 Task: Look for space in Adliswil, Switzerland from 3rd August, 2023 to 20th August, 2023 for 4 adults, 2 children in price range Rs.15000 to Rs.20000.  With . Property type can be flatguest house, hotel. Booking option can be shelf check-in. Required host language is English.
Action: Mouse moved to (363, 77)
Screenshot: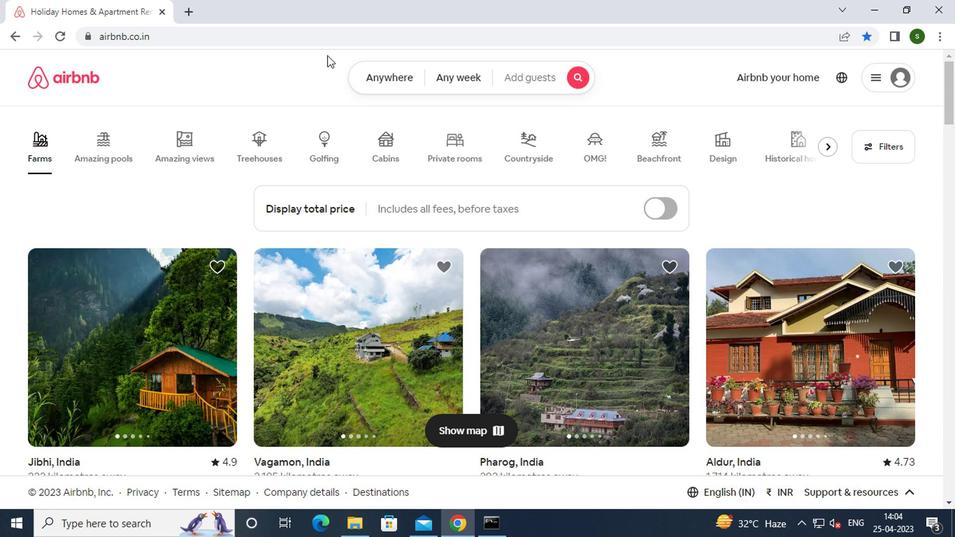 
Action: Mouse pressed left at (363, 77)
Screenshot: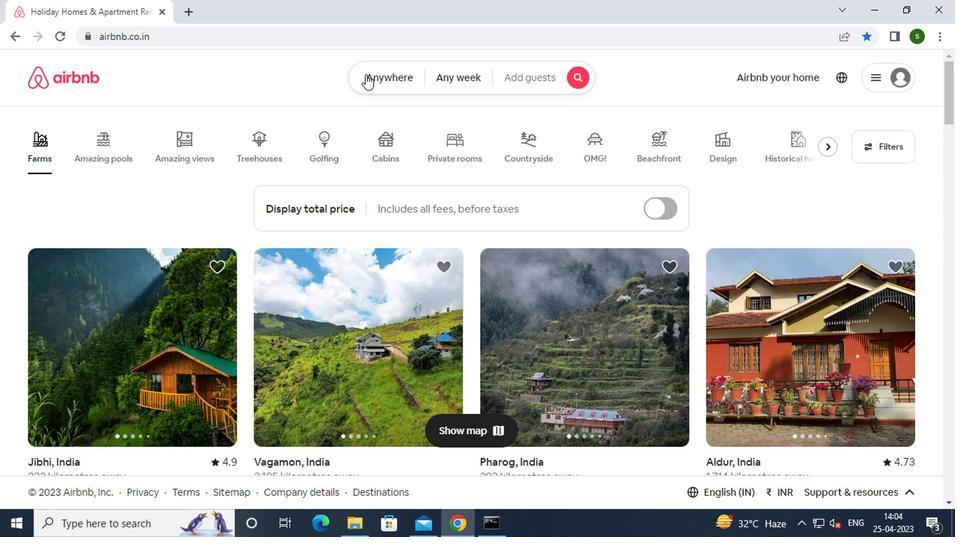 
Action: Mouse moved to (220, 137)
Screenshot: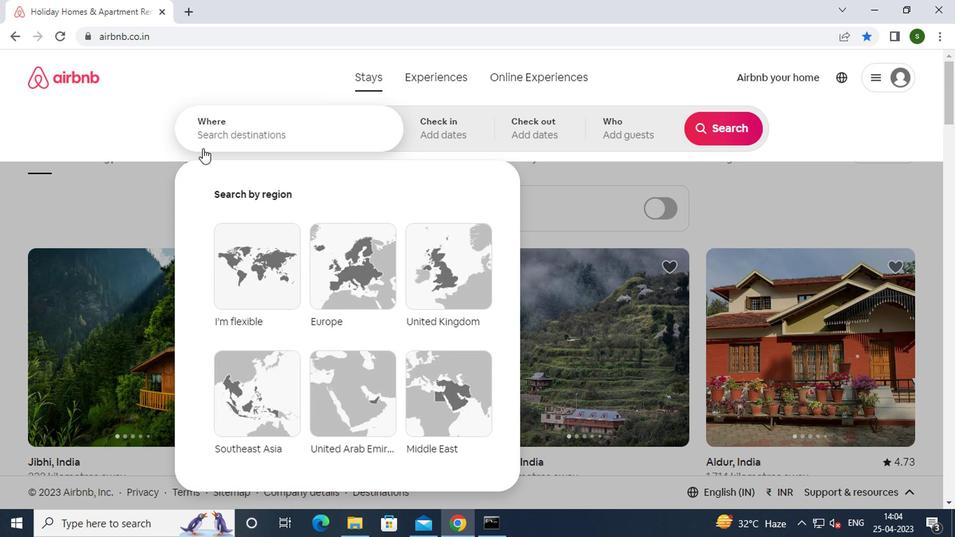 
Action: Mouse pressed left at (220, 137)
Screenshot: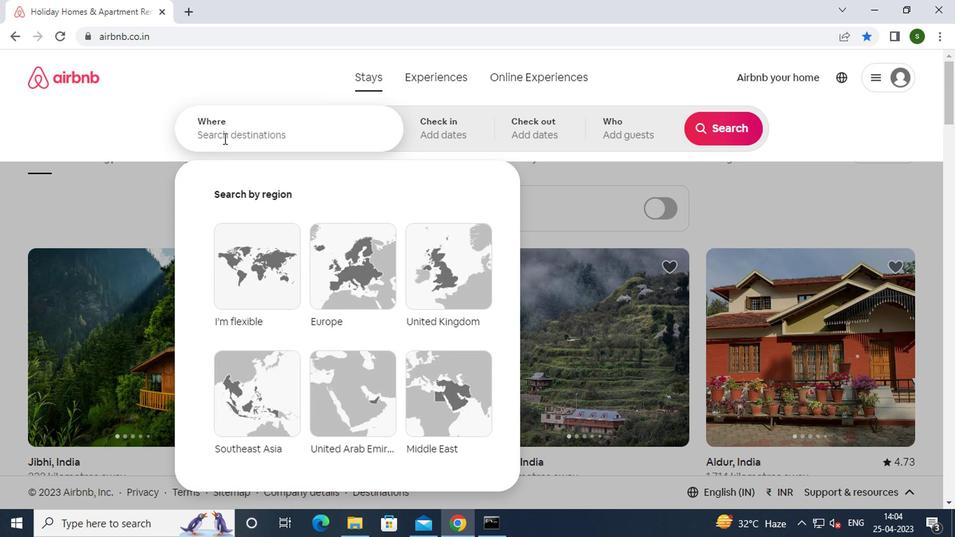 
Action: Mouse moved to (220, 136)
Screenshot: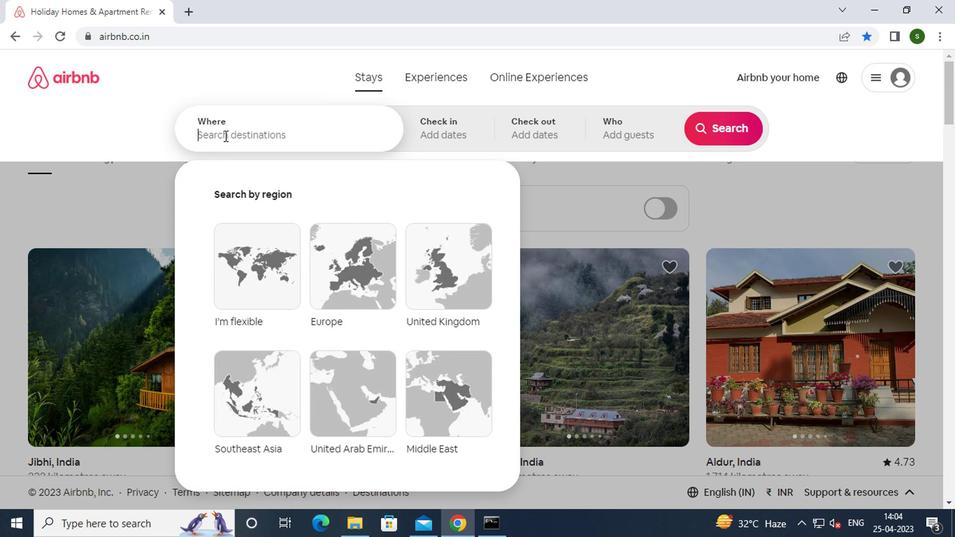 
Action: Key pressed a<Key.caps_lock>dliswil
Screenshot: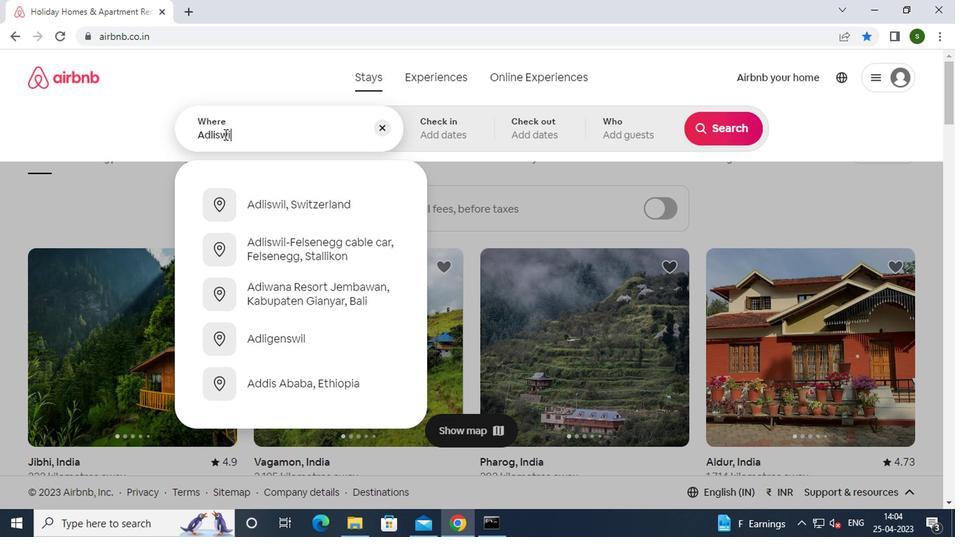 
Action: Mouse moved to (295, 207)
Screenshot: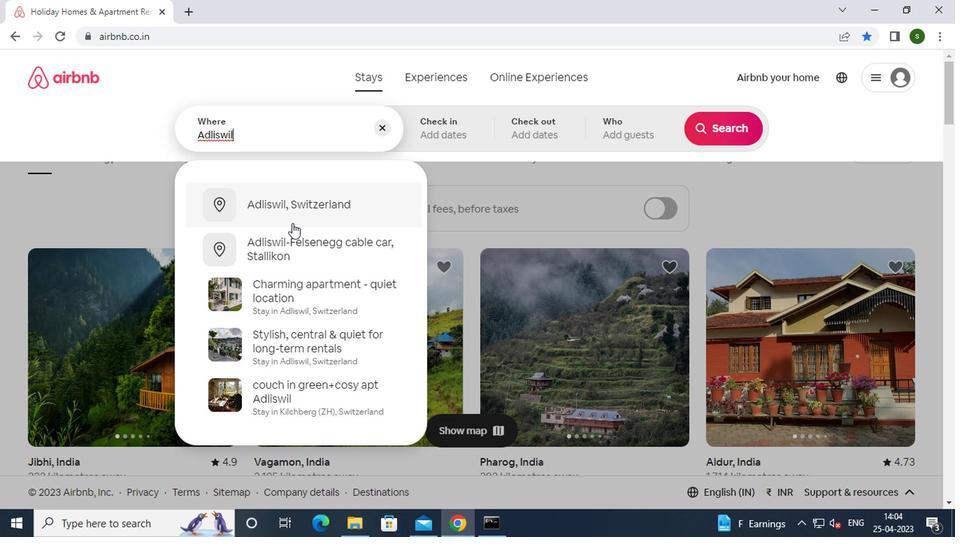 
Action: Mouse pressed left at (295, 207)
Screenshot: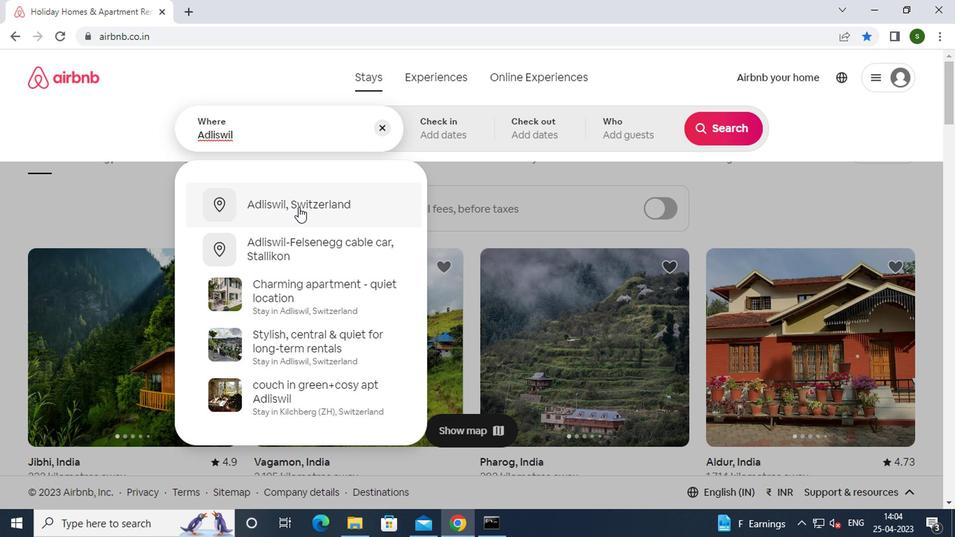 
Action: Mouse moved to (707, 234)
Screenshot: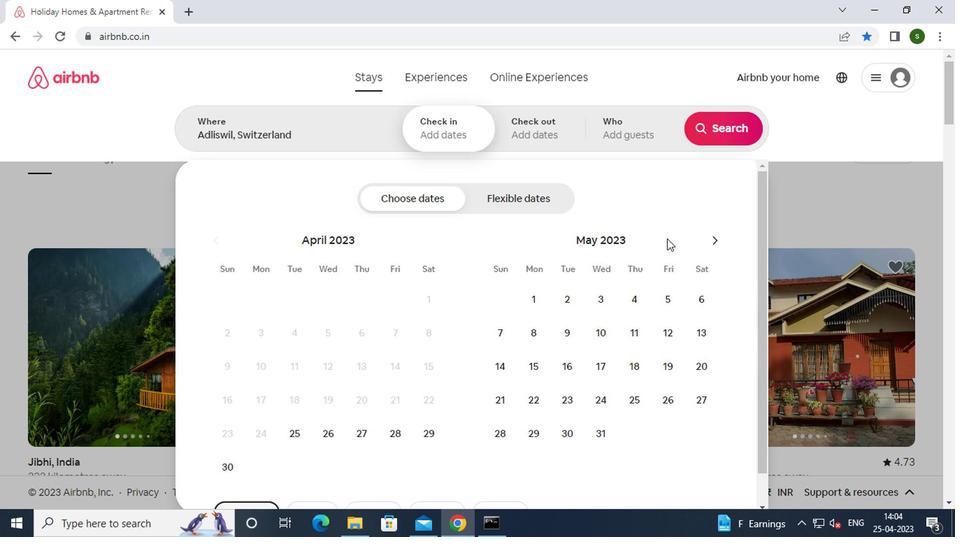 
Action: Mouse pressed left at (707, 234)
Screenshot: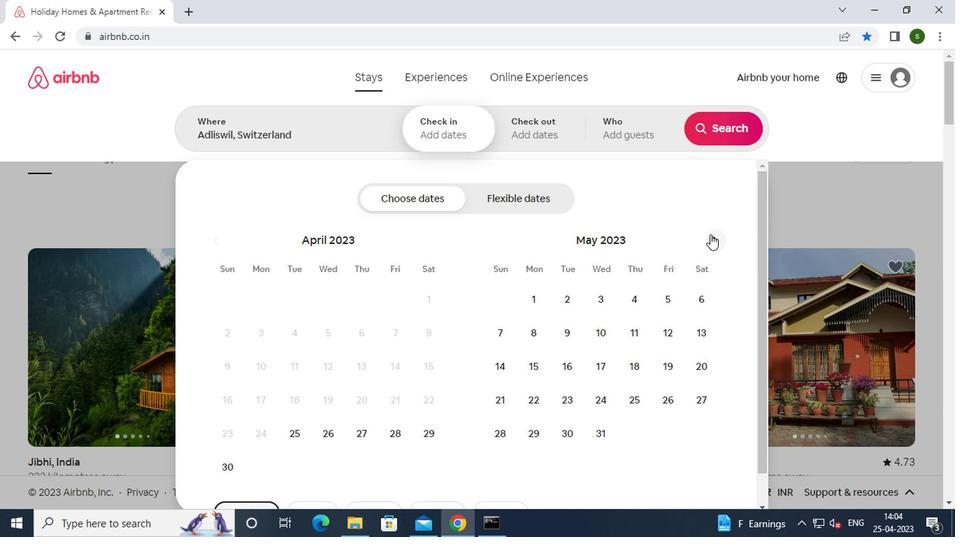 
Action: Mouse pressed left at (707, 234)
Screenshot: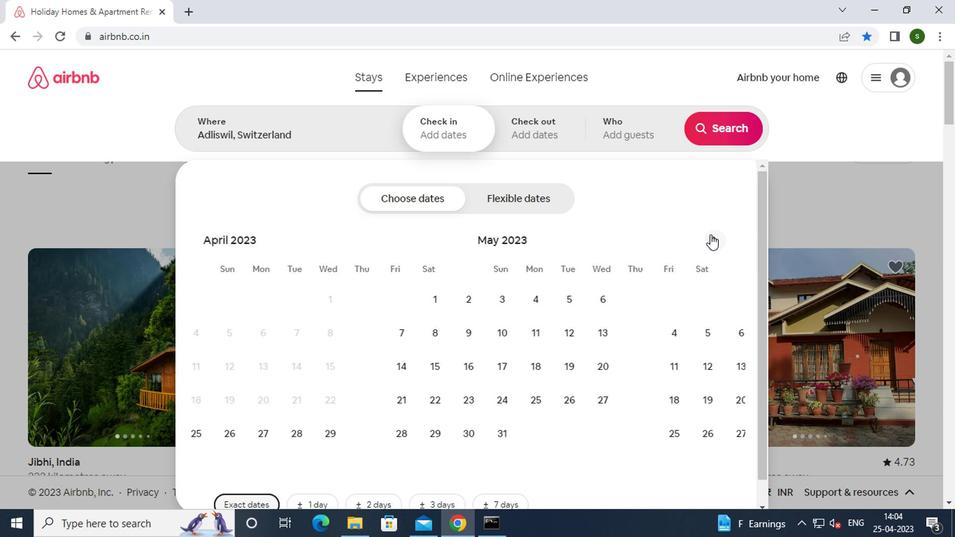 
Action: Mouse pressed left at (707, 234)
Screenshot: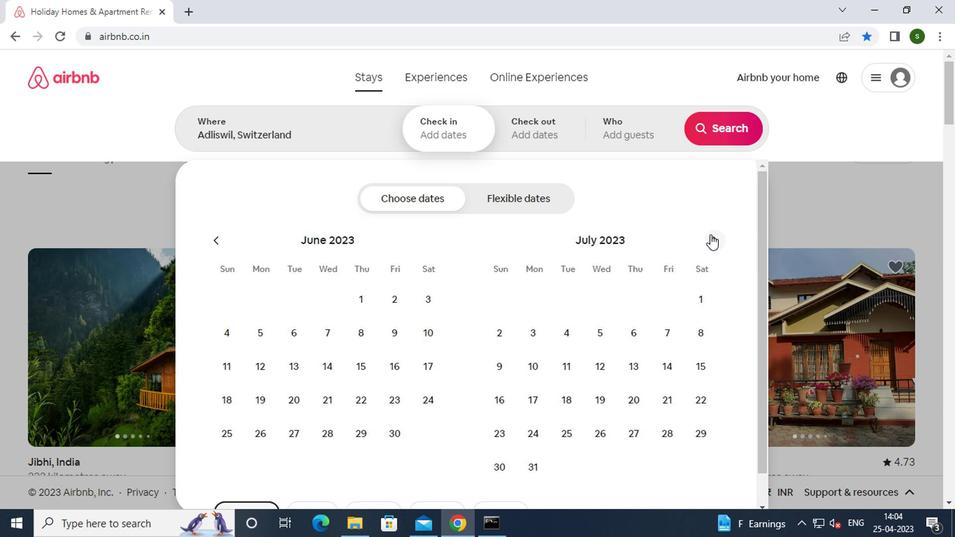 
Action: Mouse moved to (624, 293)
Screenshot: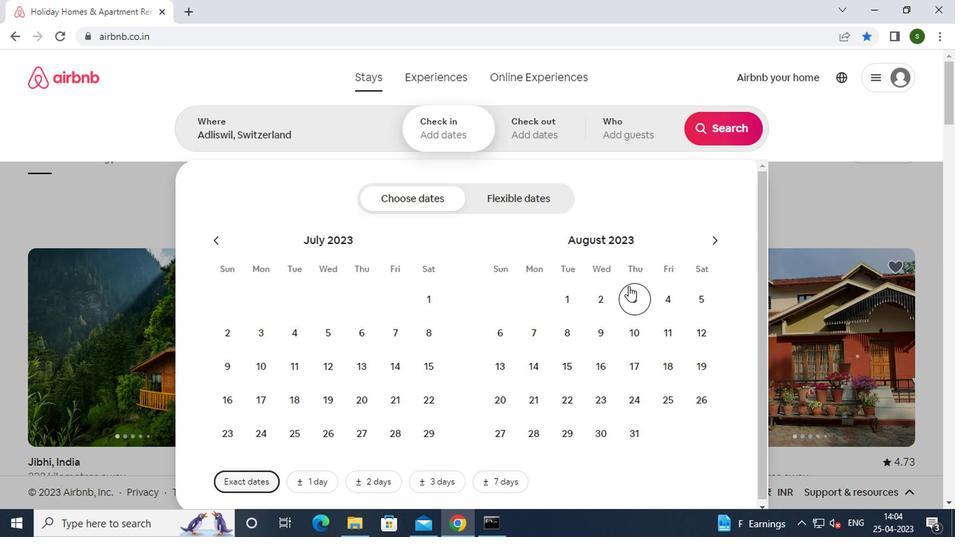 
Action: Mouse pressed left at (624, 293)
Screenshot: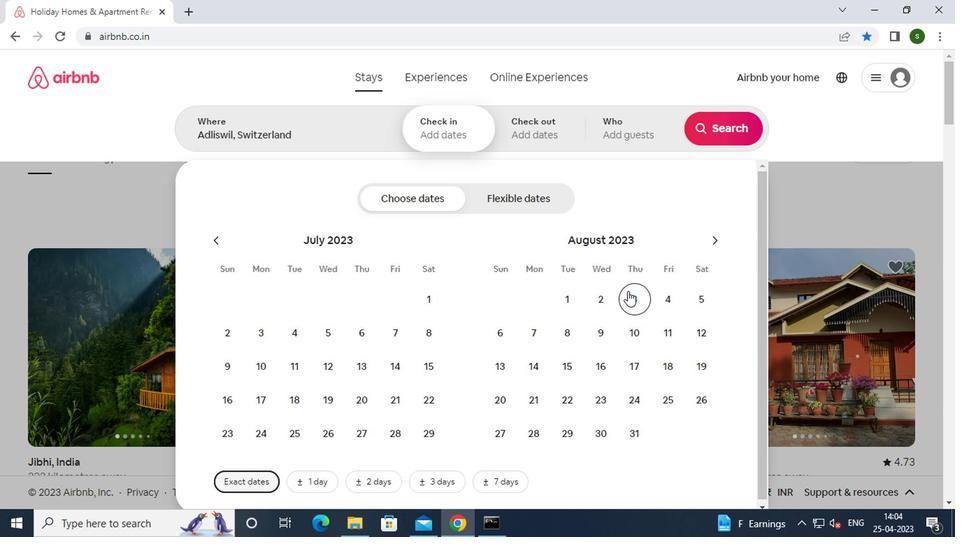 
Action: Mouse moved to (489, 392)
Screenshot: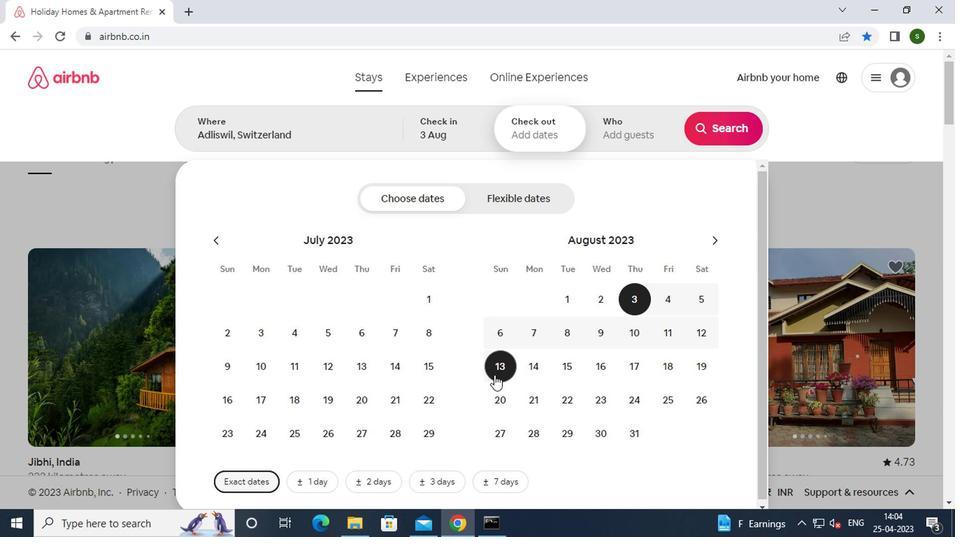 
Action: Mouse pressed left at (489, 392)
Screenshot: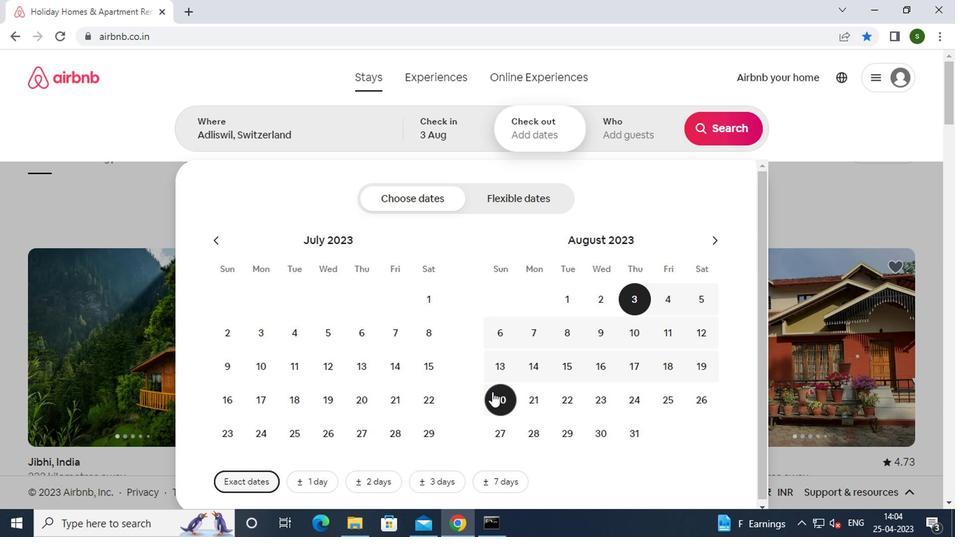 
Action: Mouse moved to (633, 140)
Screenshot: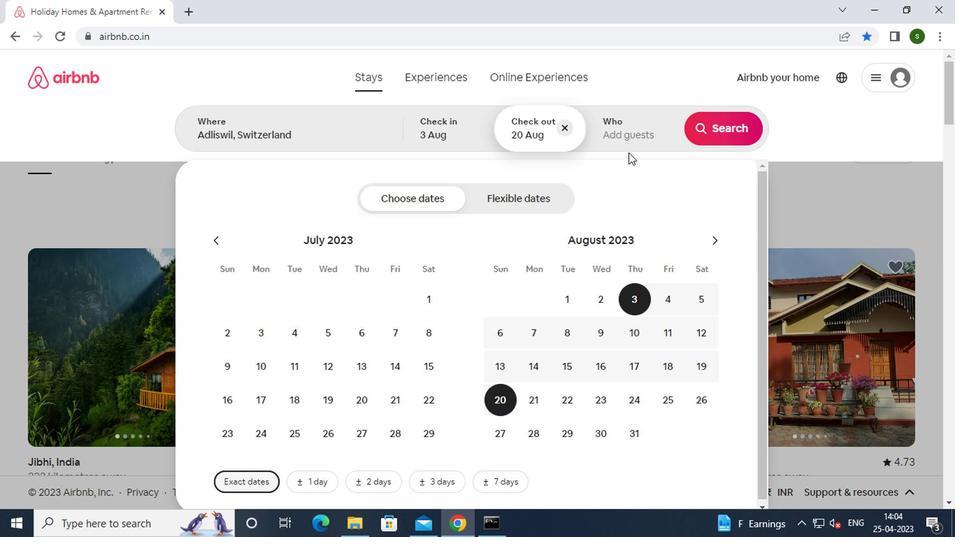 
Action: Mouse pressed left at (633, 140)
Screenshot: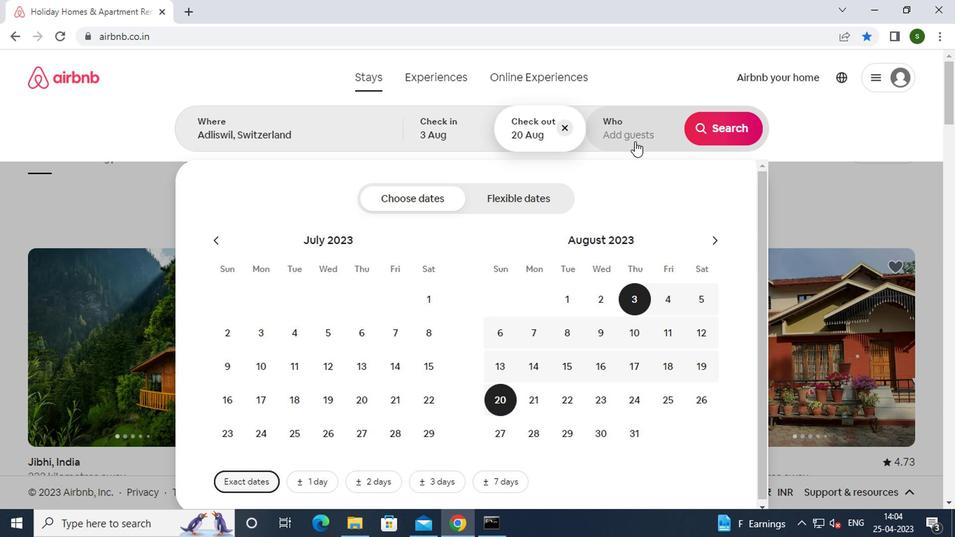 
Action: Mouse moved to (721, 201)
Screenshot: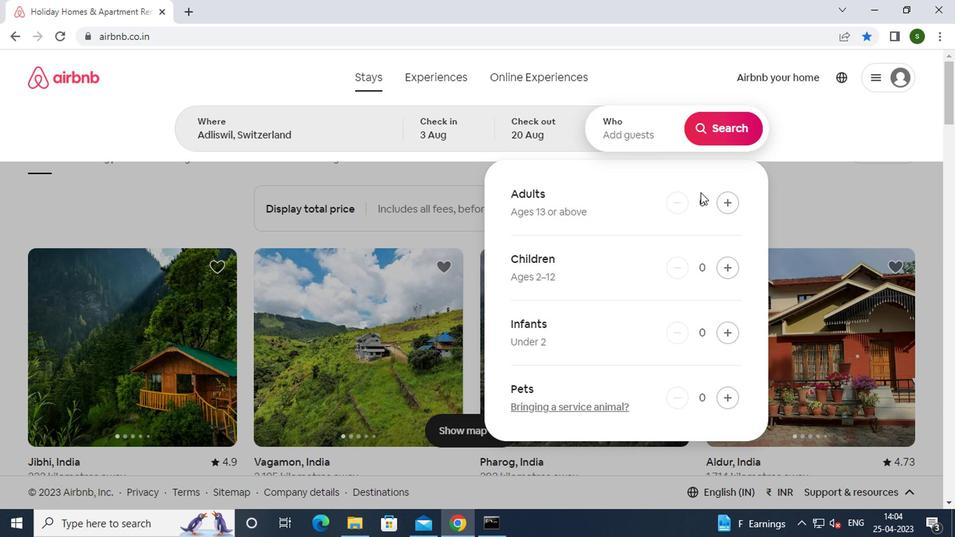 
Action: Mouse pressed left at (721, 201)
Screenshot: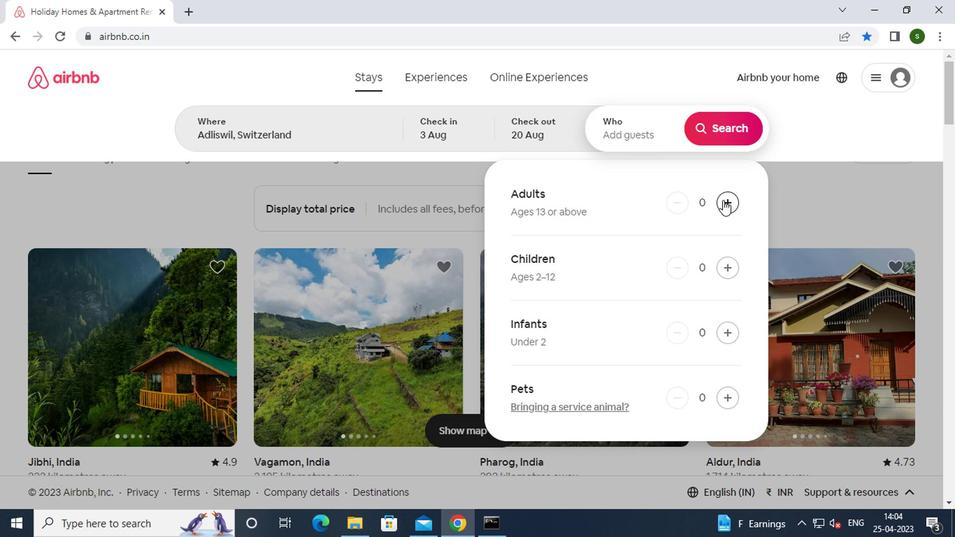 
Action: Mouse pressed left at (721, 201)
Screenshot: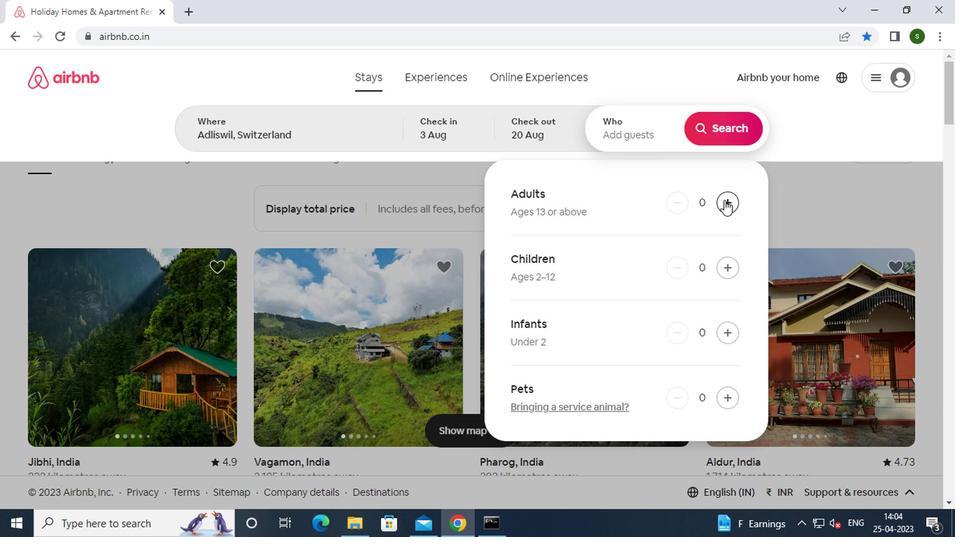 
Action: Mouse pressed left at (721, 201)
Screenshot: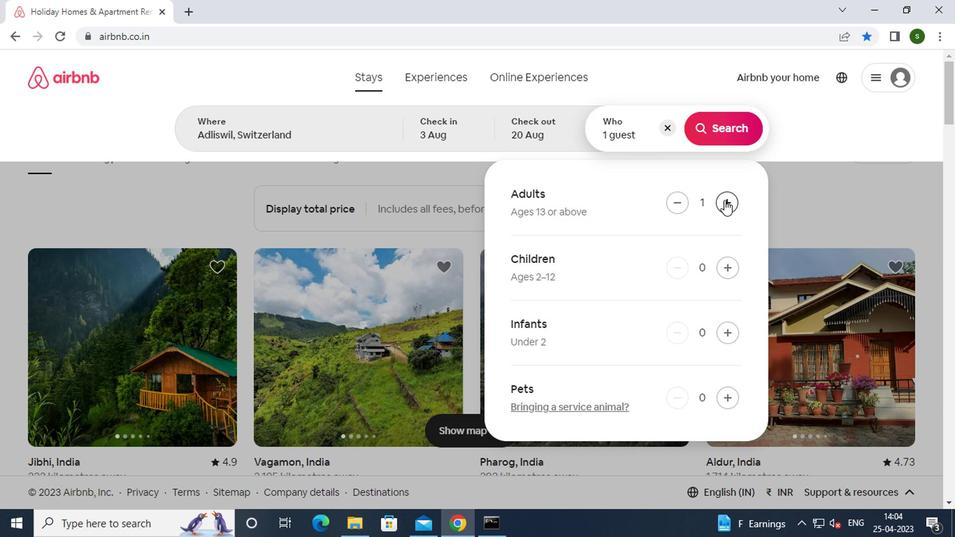 
Action: Mouse pressed left at (721, 201)
Screenshot: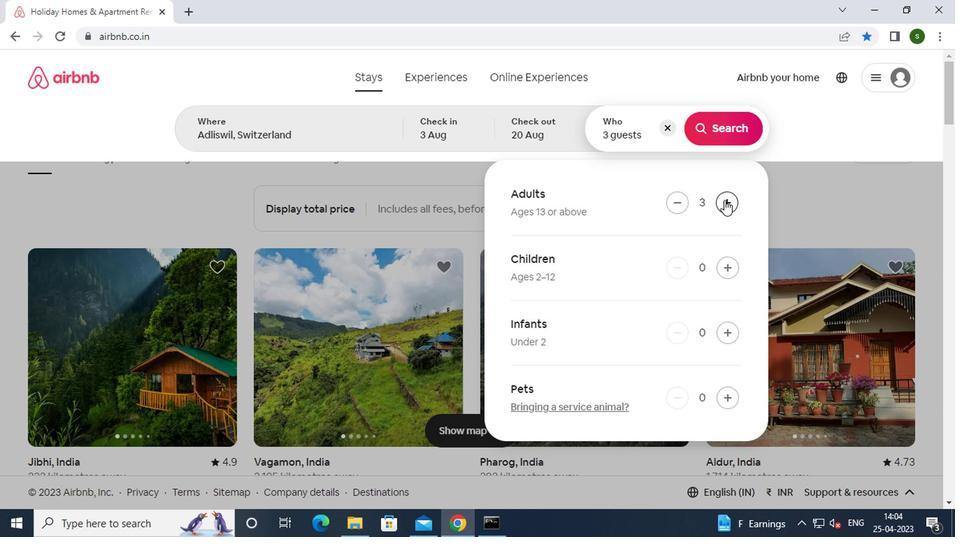 
Action: Mouse moved to (727, 267)
Screenshot: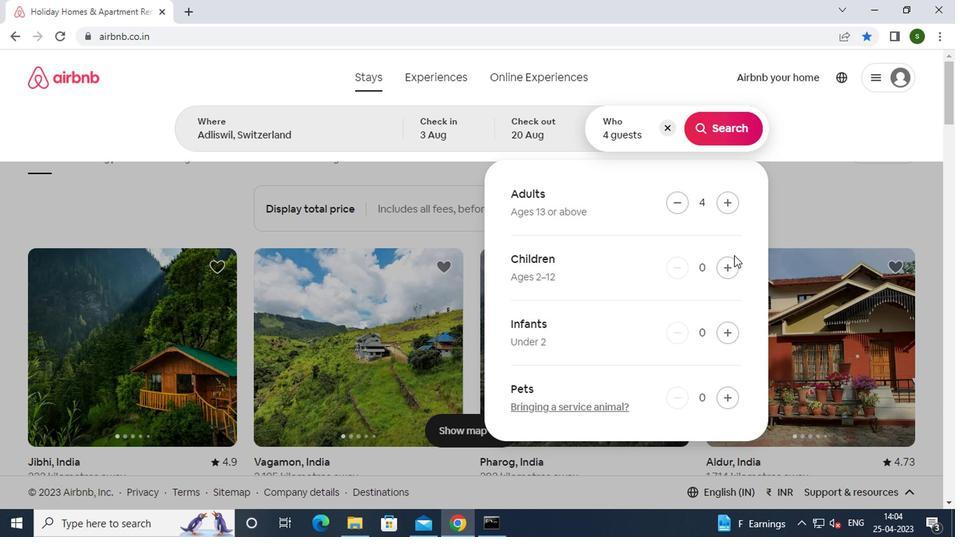 
Action: Mouse pressed left at (727, 267)
Screenshot: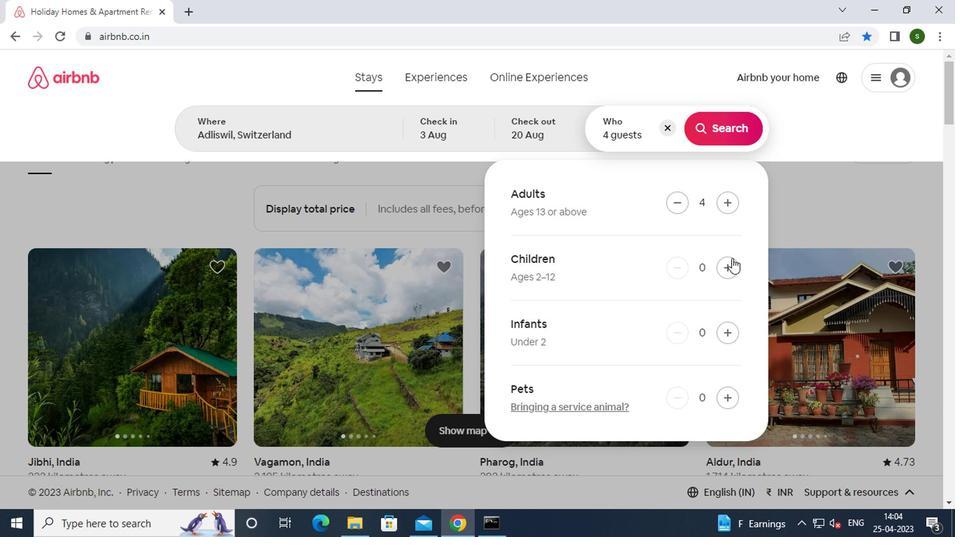 
Action: Mouse pressed left at (727, 267)
Screenshot: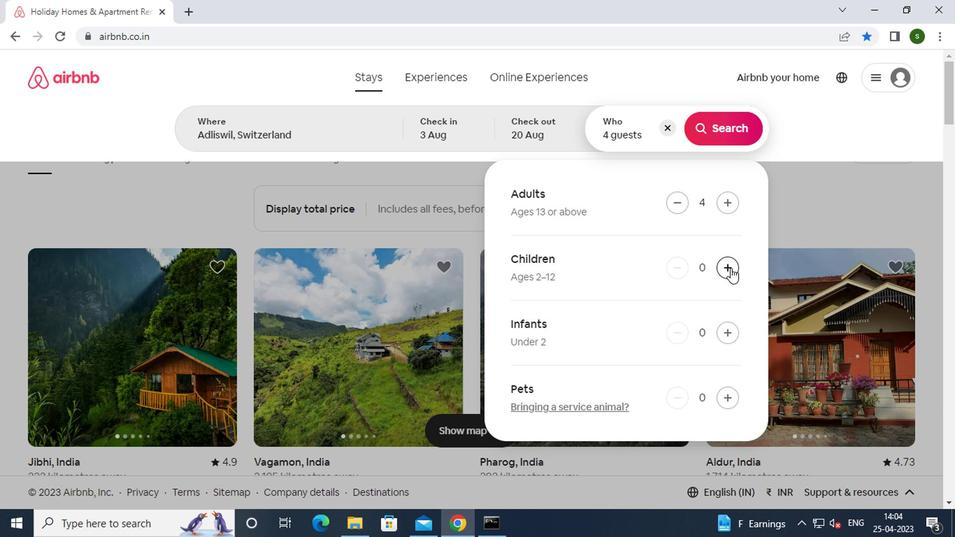 
Action: Mouse moved to (741, 138)
Screenshot: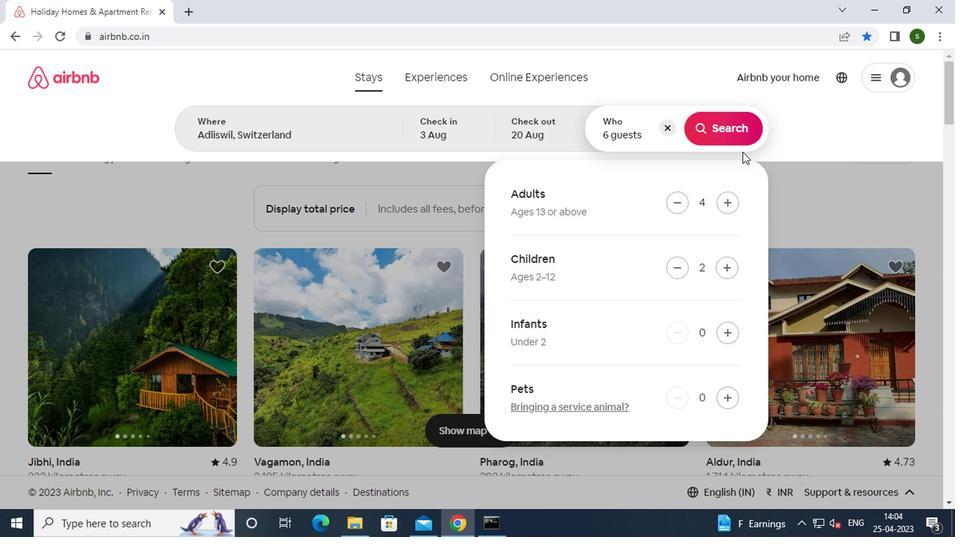 
Action: Mouse pressed left at (741, 138)
Screenshot: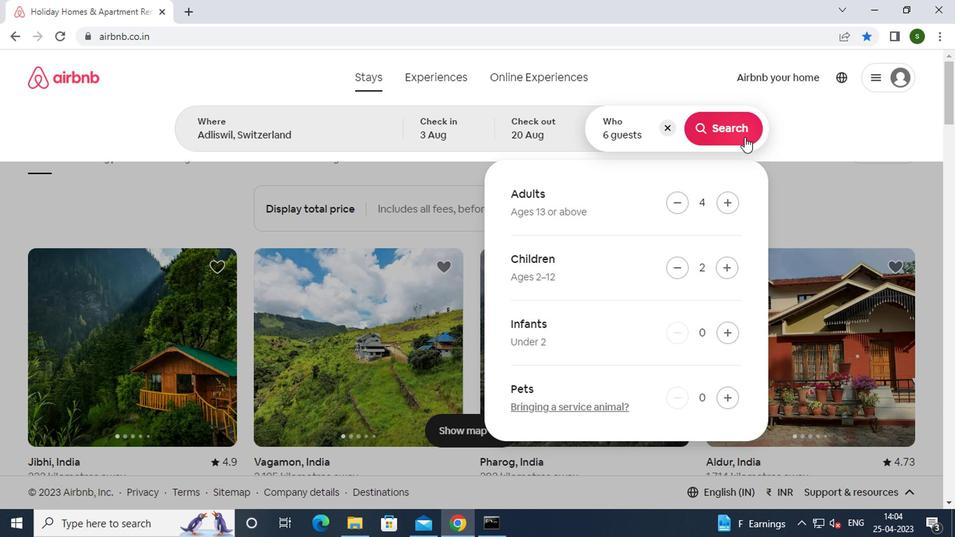 
Action: Mouse moved to (884, 132)
Screenshot: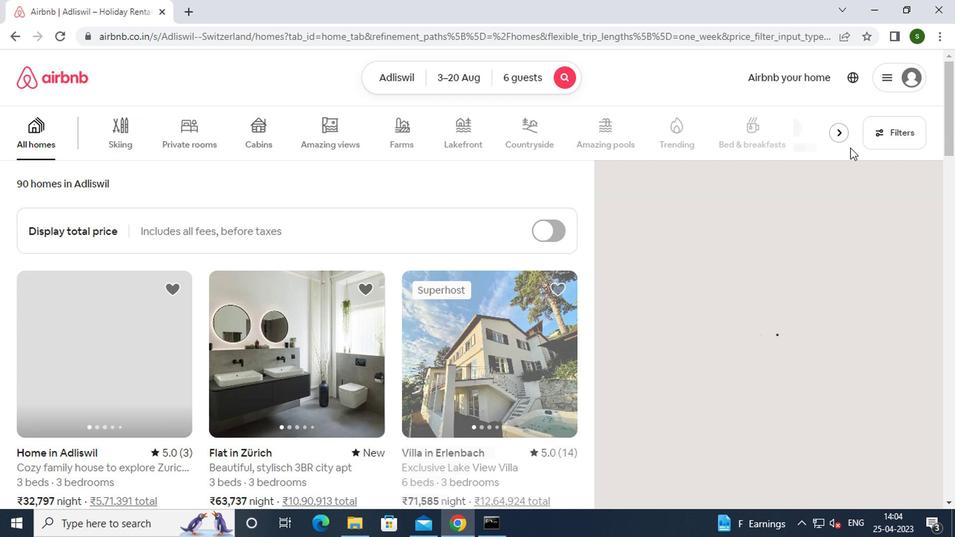 
Action: Mouse pressed left at (884, 132)
Screenshot: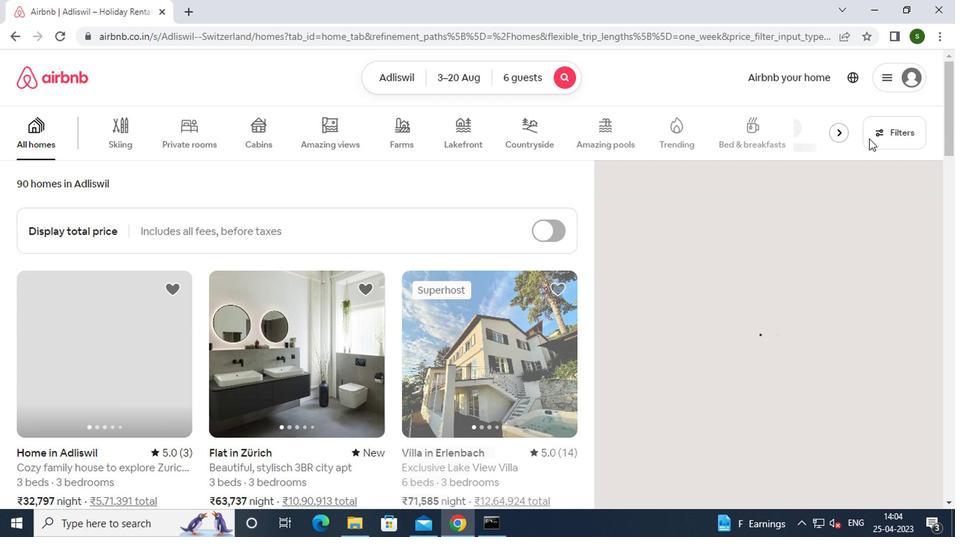 
Action: Mouse moved to (282, 308)
Screenshot: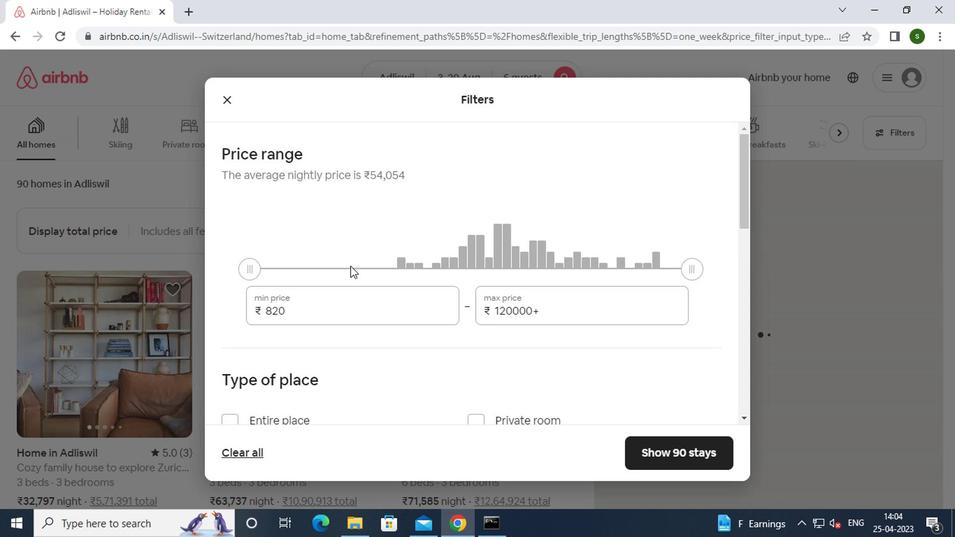 
Action: Mouse pressed left at (282, 308)
Screenshot: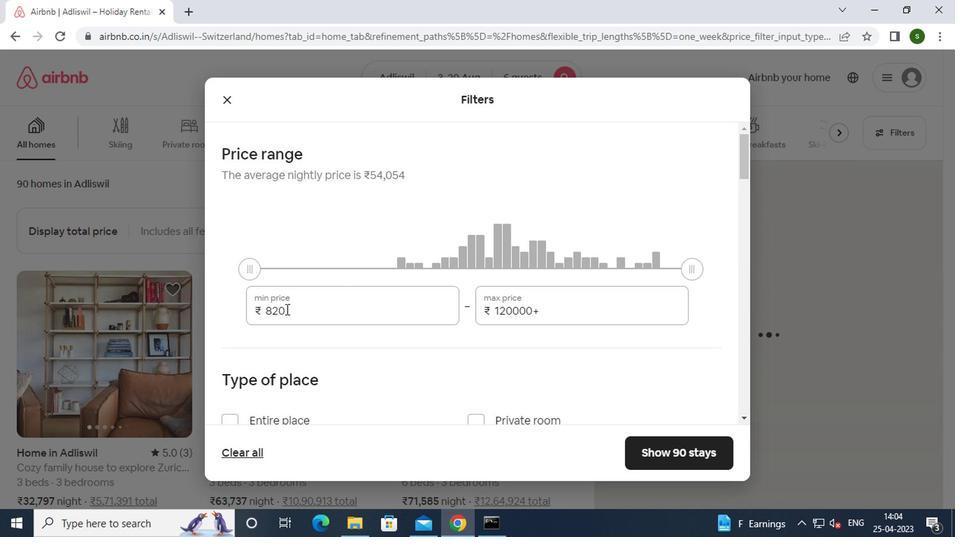 
Action: Key pressed <Key.backspace><Key.backspace><Key.backspace><Key.backspace>15000
Screenshot: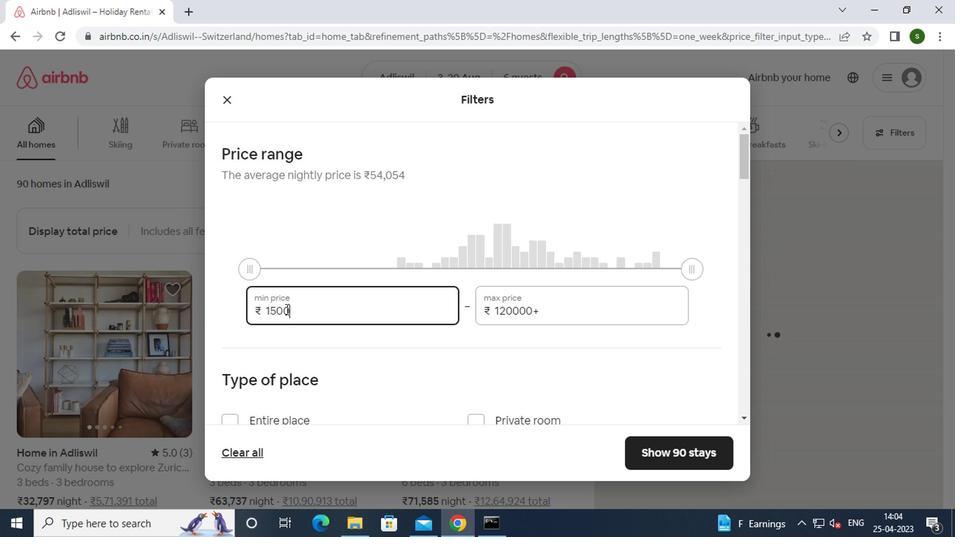 
Action: Mouse moved to (566, 311)
Screenshot: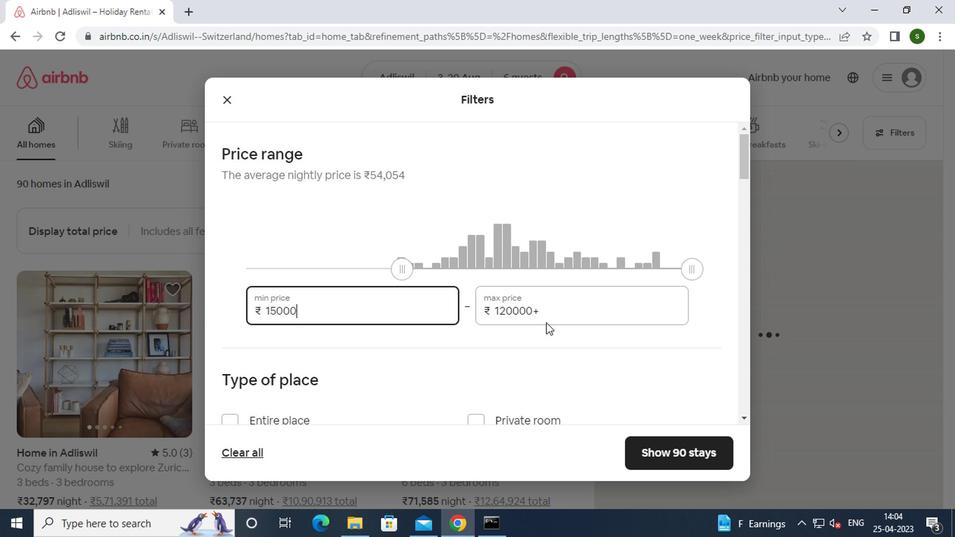 
Action: Mouse pressed left at (566, 311)
Screenshot: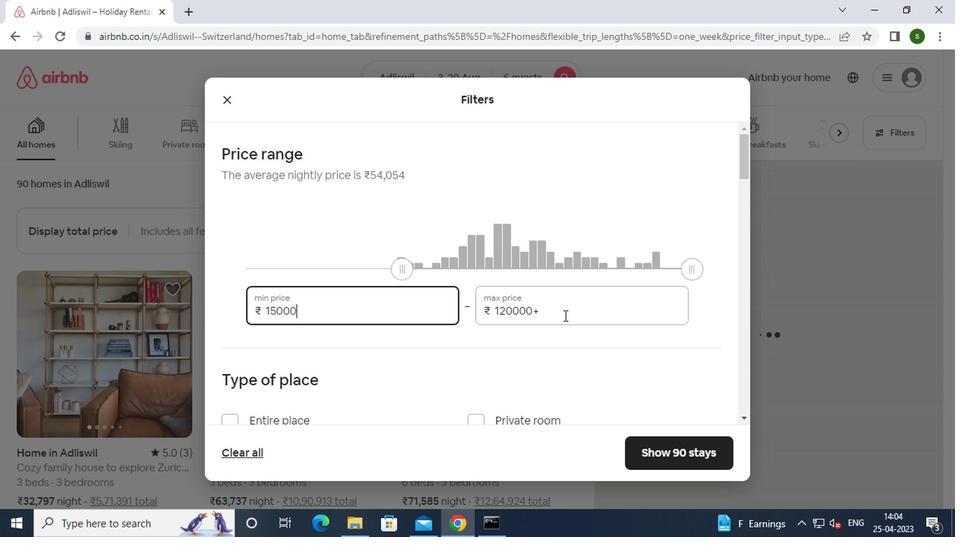
Action: Mouse moved to (415, 354)
Screenshot: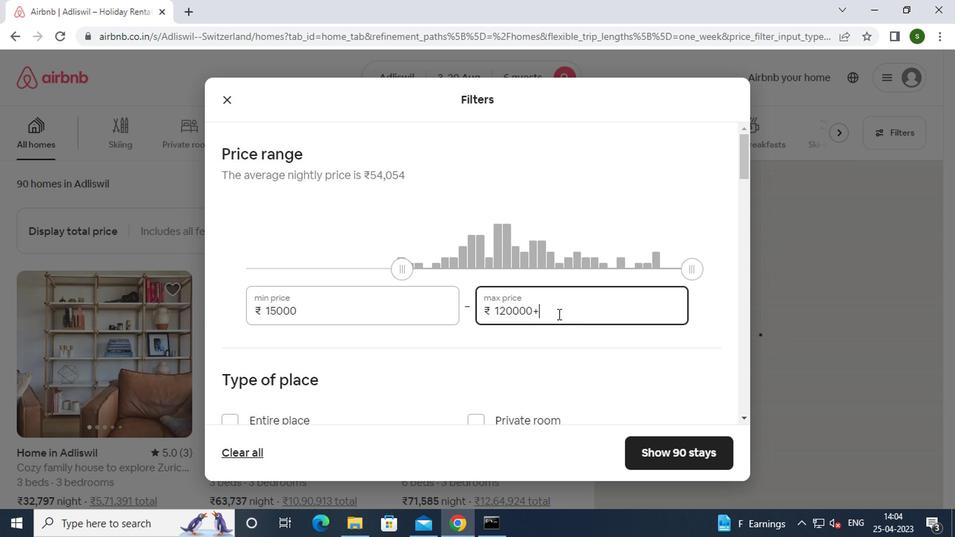 
Action: Key pressed <Key.backspace><Key.backspace><Key.backspace><Key.backspace><Key.backspace><Key.backspace><Key.backspace><Key.backspace><Key.backspace><Key.backspace><Key.backspace><Key.backspace><Key.backspace><Key.backspace>20000
Screenshot: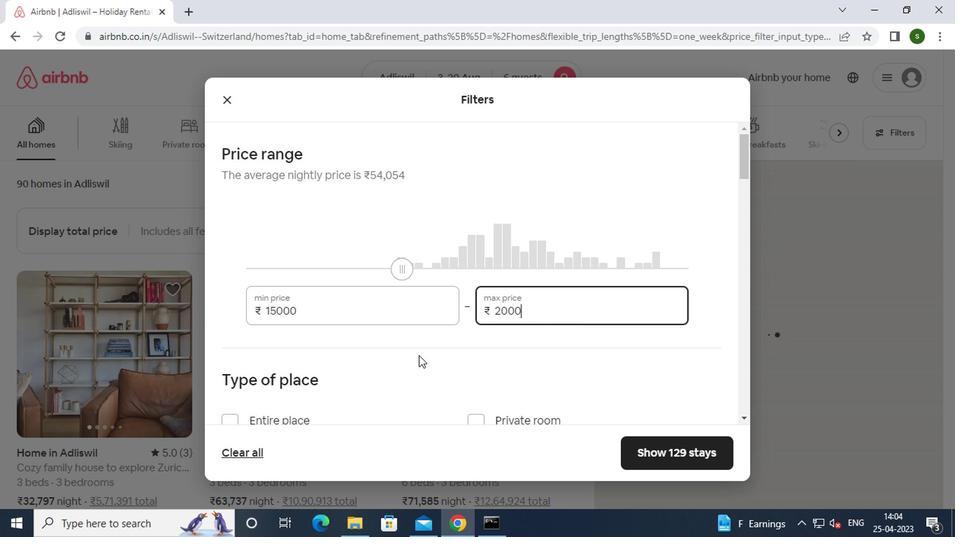 
Action: Mouse moved to (355, 371)
Screenshot: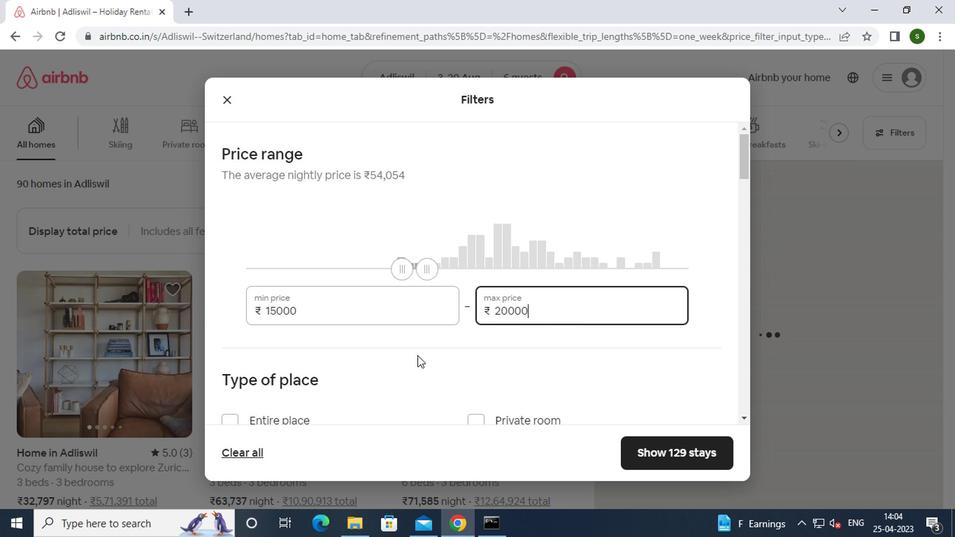 
Action: Mouse scrolled (355, 370) with delta (0, 0)
Screenshot: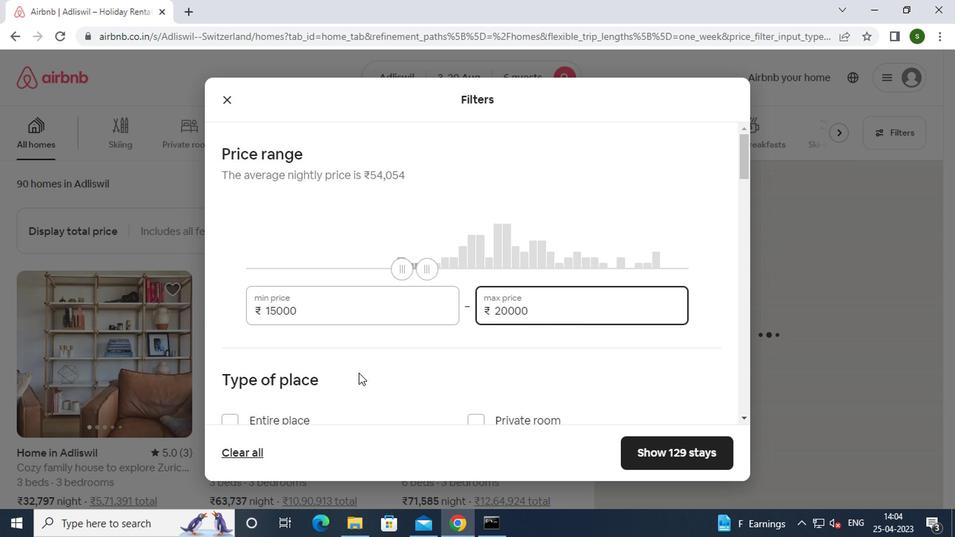 
Action: Mouse scrolled (355, 370) with delta (0, 0)
Screenshot: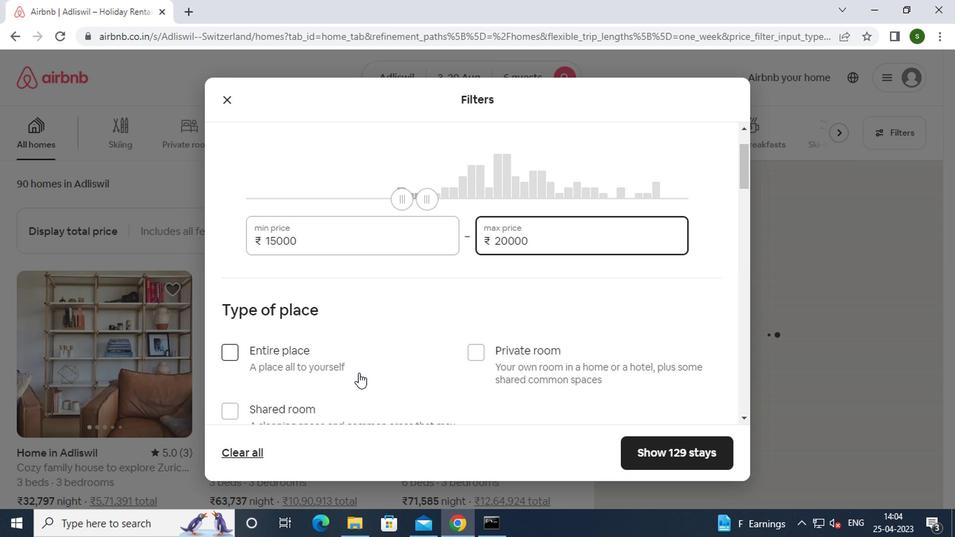 
Action: Mouse scrolled (355, 370) with delta (0, 0)
Screenshot: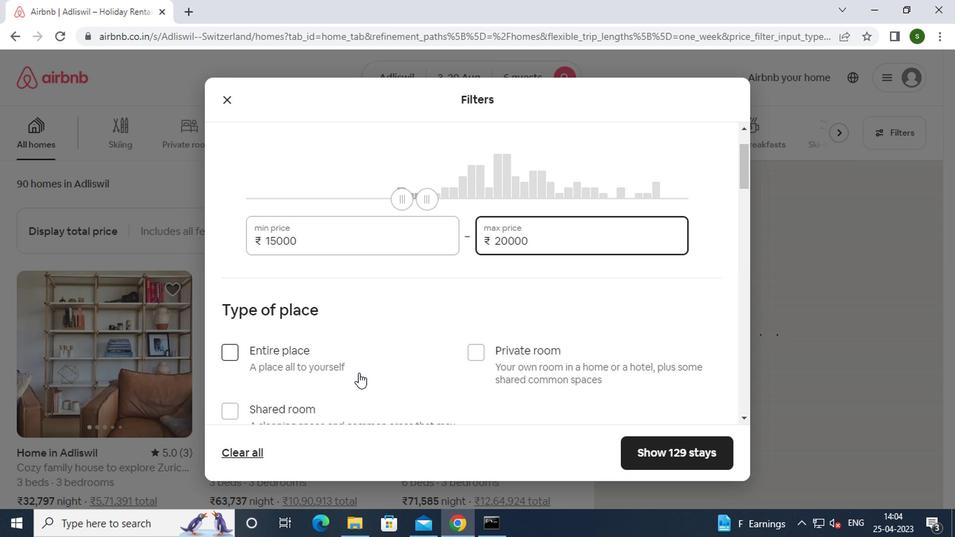
Action: Mouse scrolled (355, 370) with delta (0, 0)
Screenshot: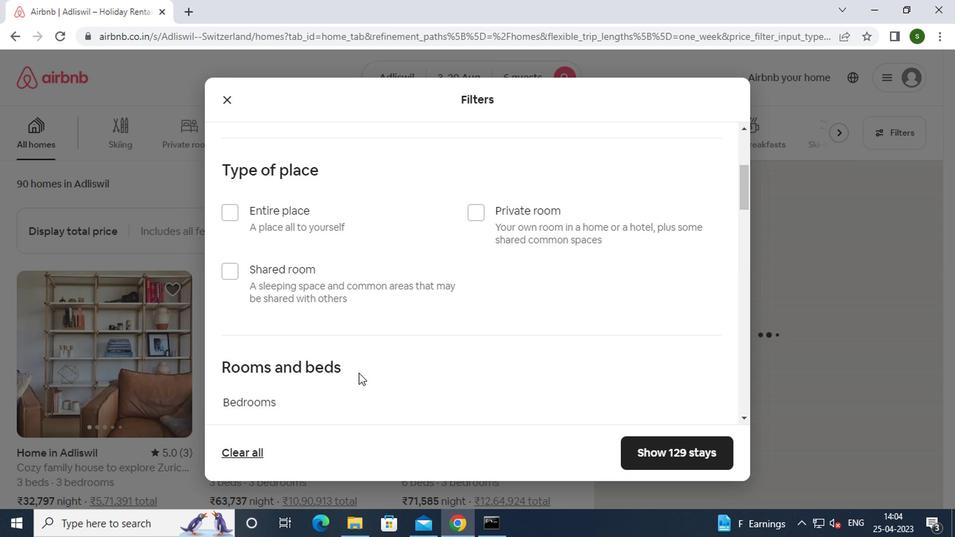 
Action: Mouse scrolled (355, 370) with delta (0, 0)
Screenshot: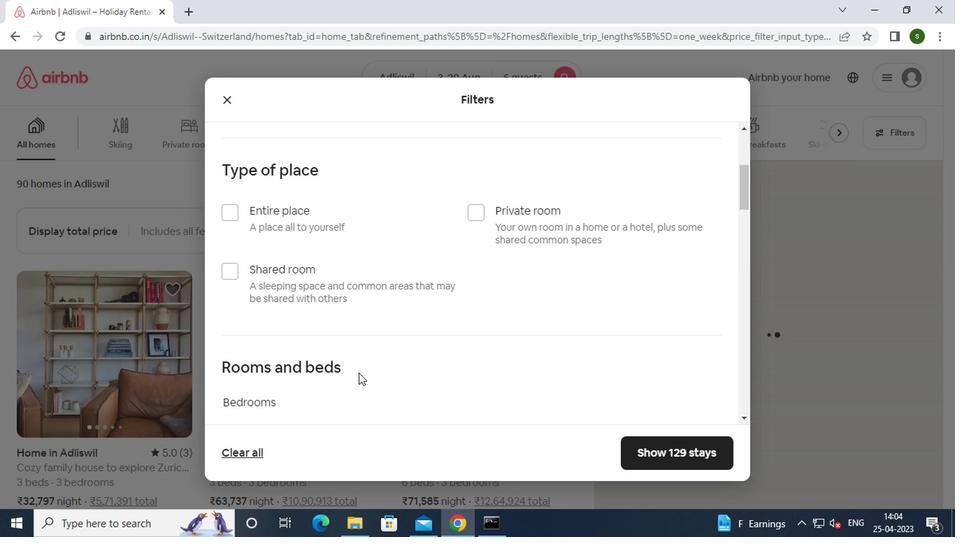 
Action: Mouse moved to (327, 269)
Screenshot: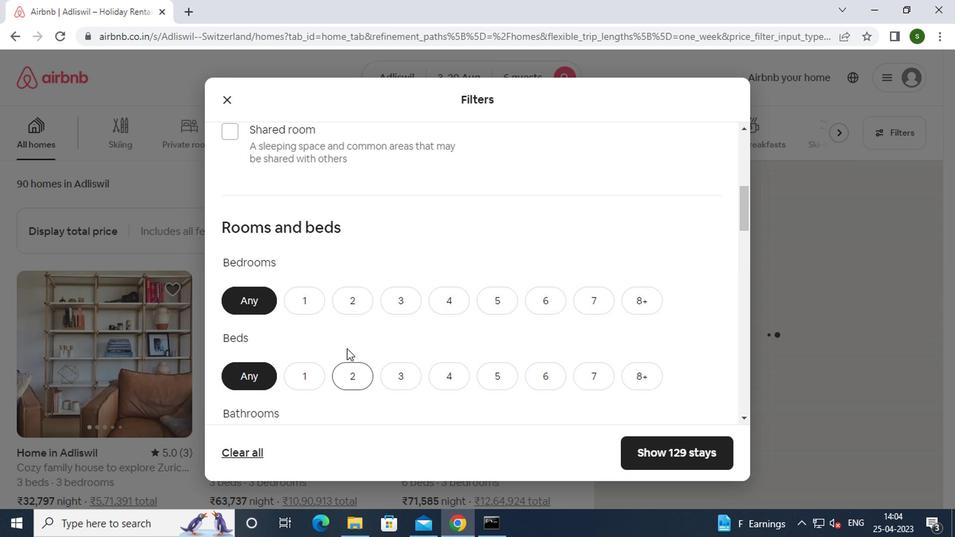 
Action: Mouse scrolled (327, 269) with delta (0, 0)
Screenshot: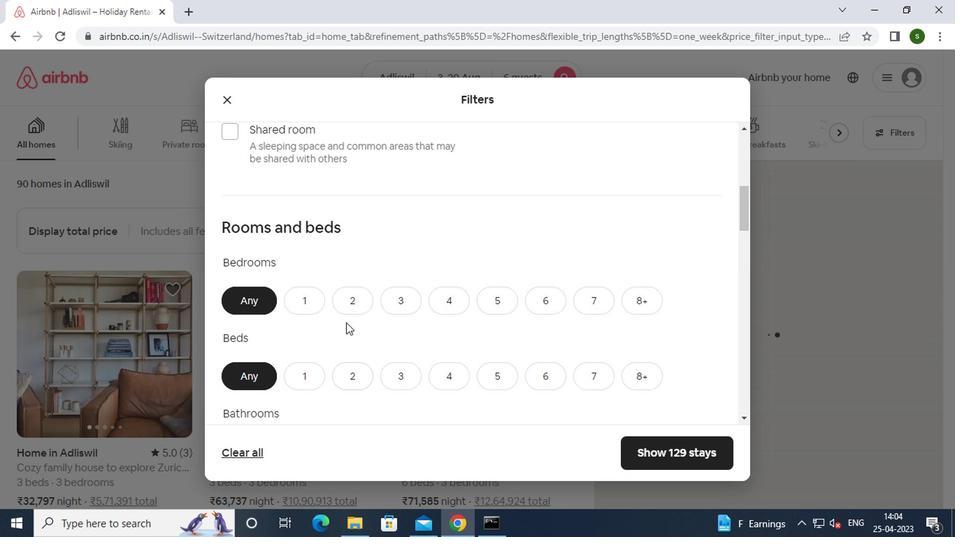
Action: Mouse moved to (327, 269)
Screenshot: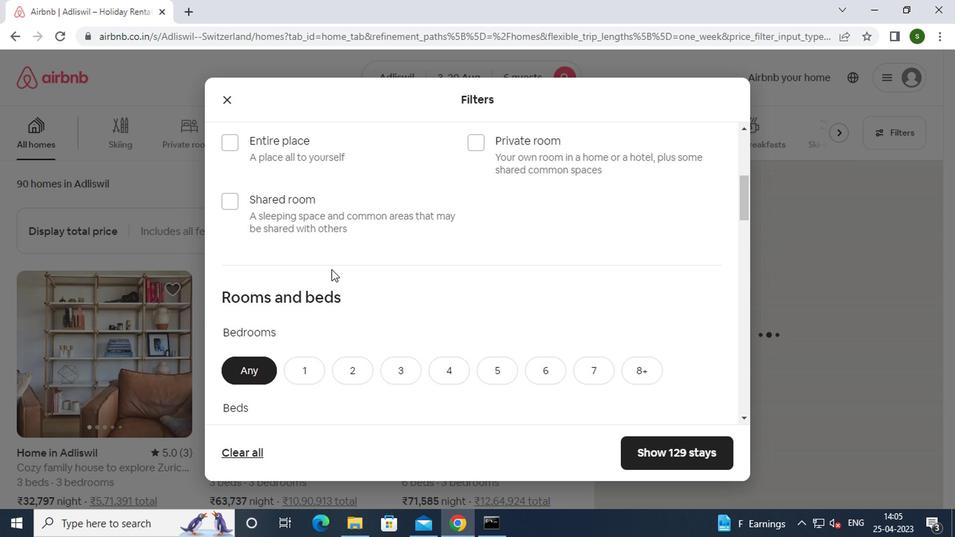 
Action: Mouse scrolled (327, 268) with delta (0, 0)
Screenshot: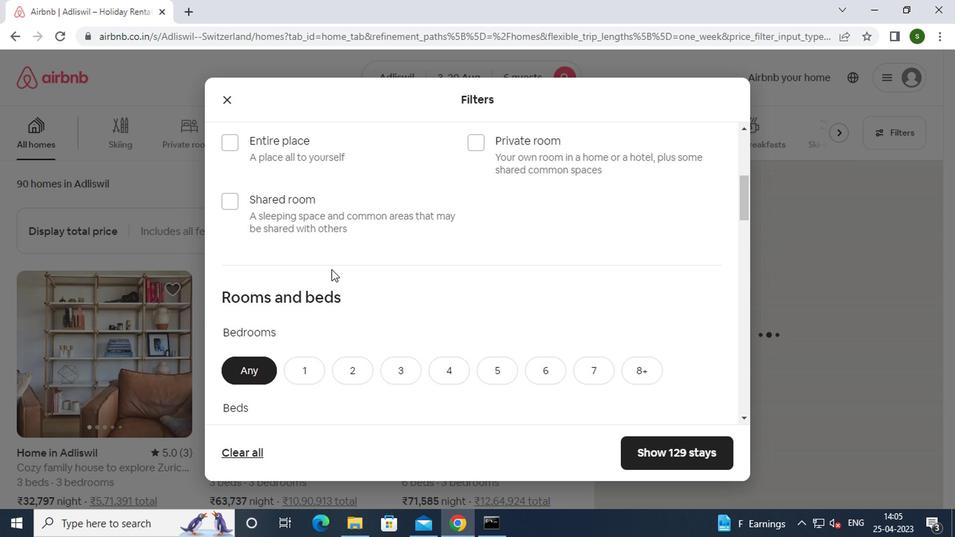 
Action: Mouse moved to (326, 269)
Screenshot: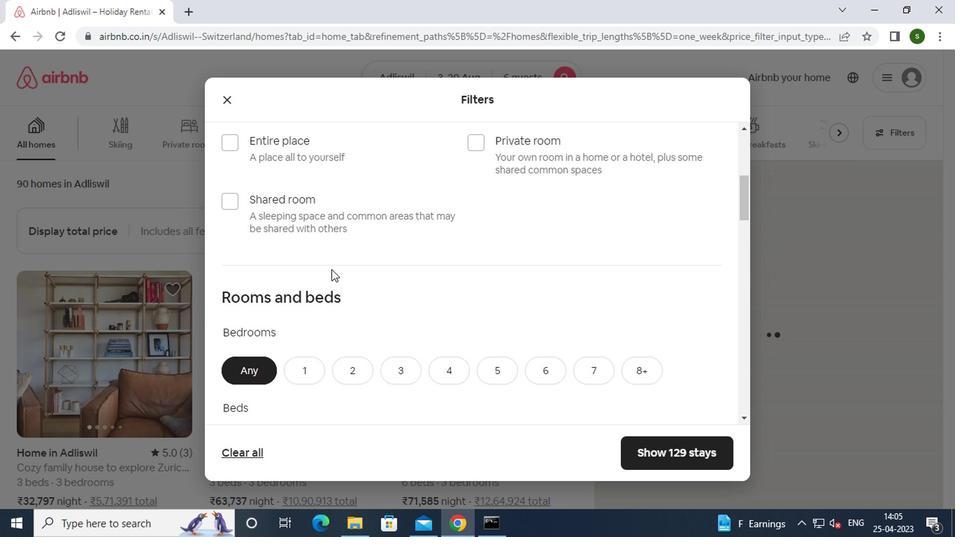 
Action: Mouse scrolled (326, 268) with delta (0, 0)
Screenshot: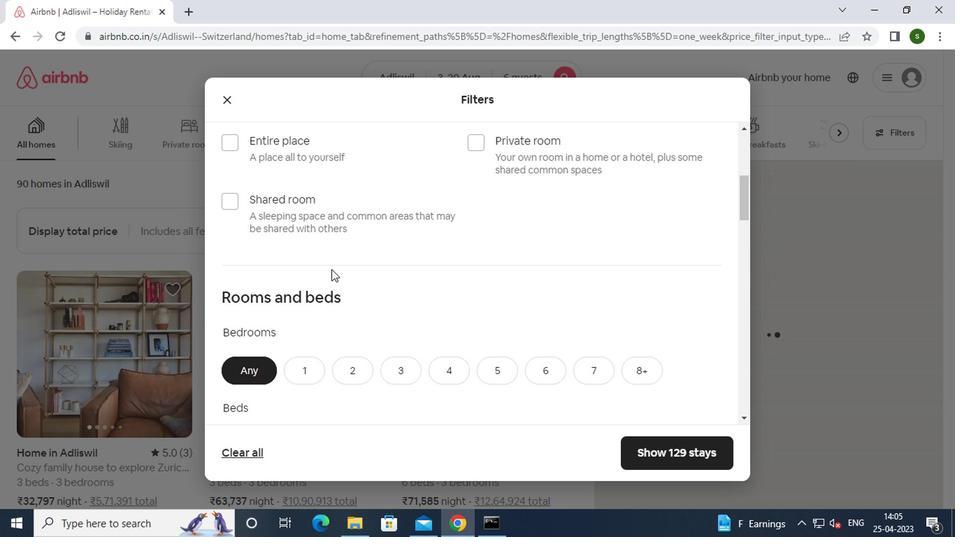 
Action: Mouse scrolled (326, 268) with delta (0, 0)
Screenshot: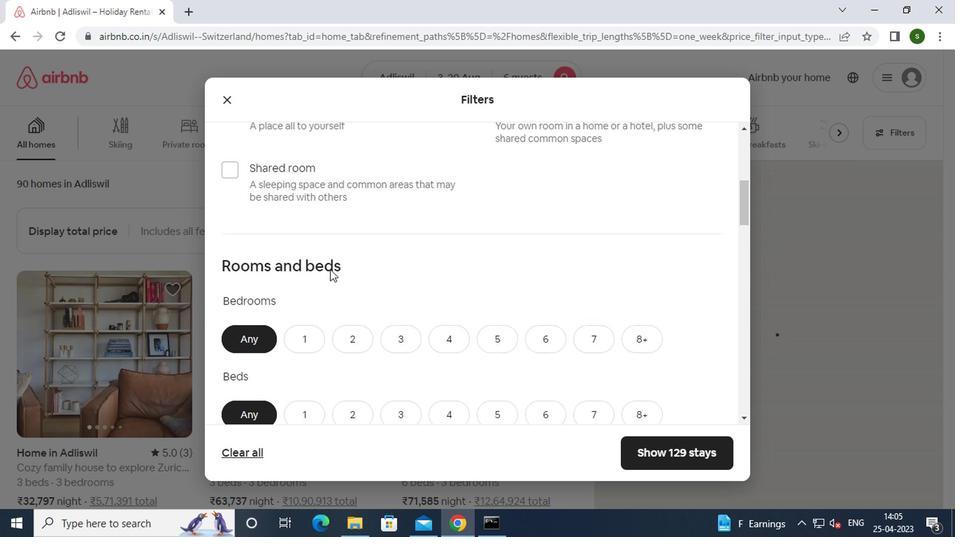 
Action: Mouse scrolled (326, 268) with delta (0, 0)
Screenshot: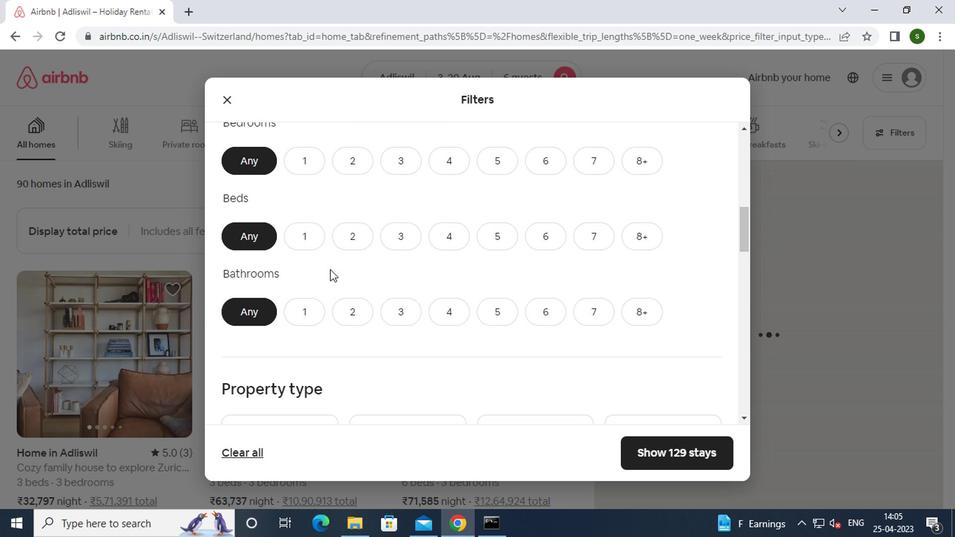 
Action: Mouse scrolled (326, 268) with delta (0, 0)
Screenshot: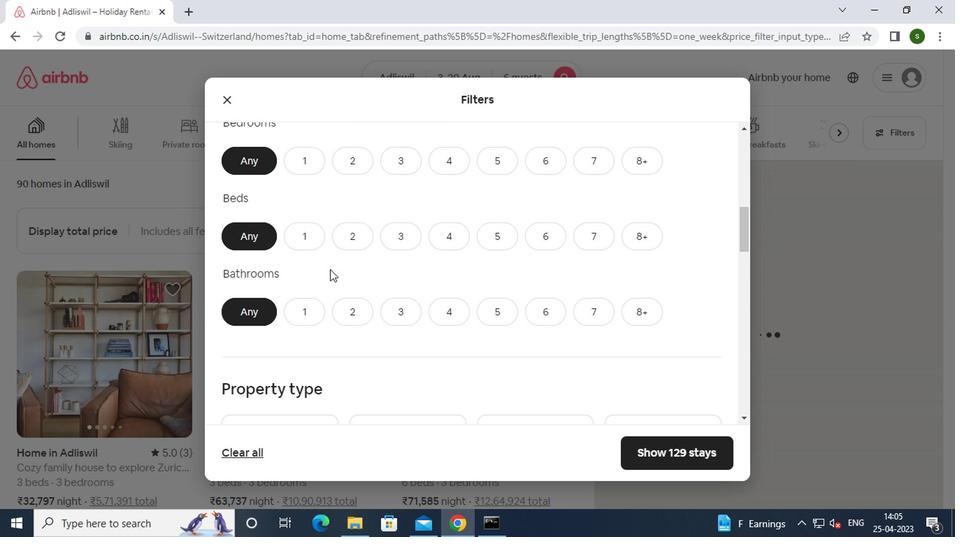 
Action: Mouse moved to (346, 270)
Screenshot: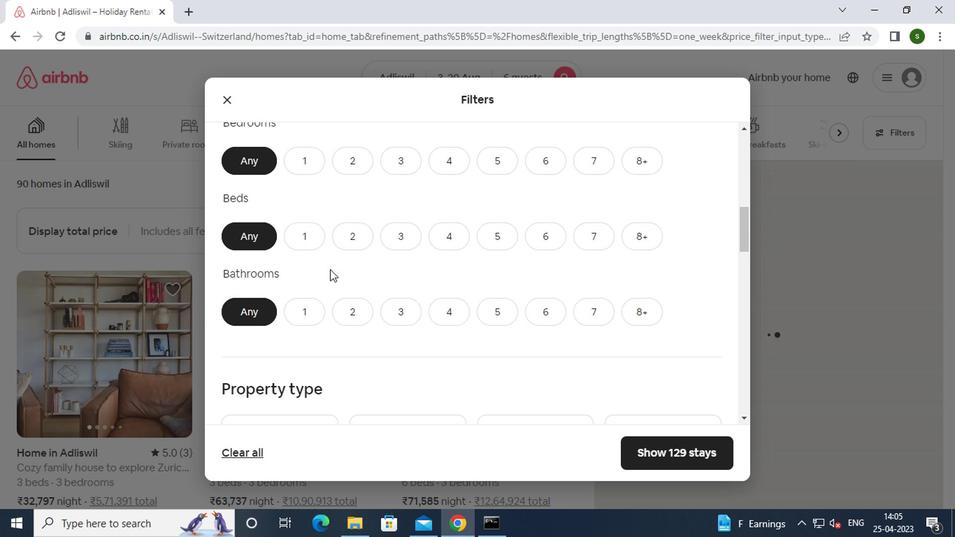 
Action: Mouse scrolled (346, 269) with delta (0, 0)
Screenshot: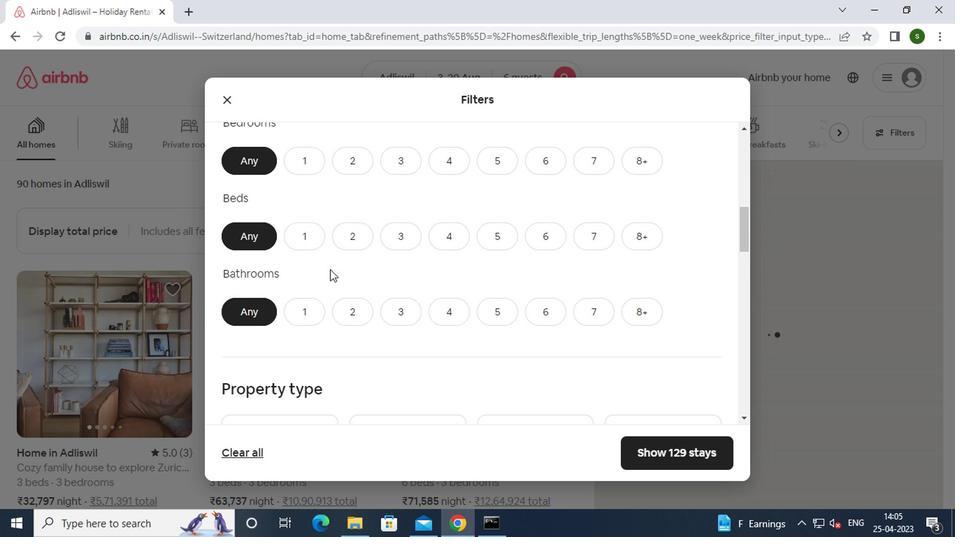 
Action: Mouse moved to (347, 270)
Screenshot: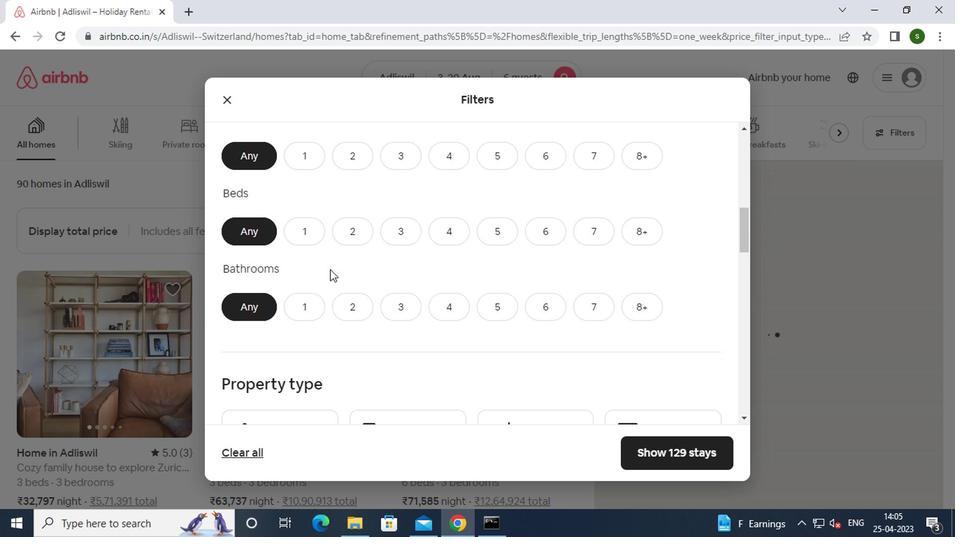 
Action: Mouse scrolled (347, 269) with delta (0, 0)
Screenshot: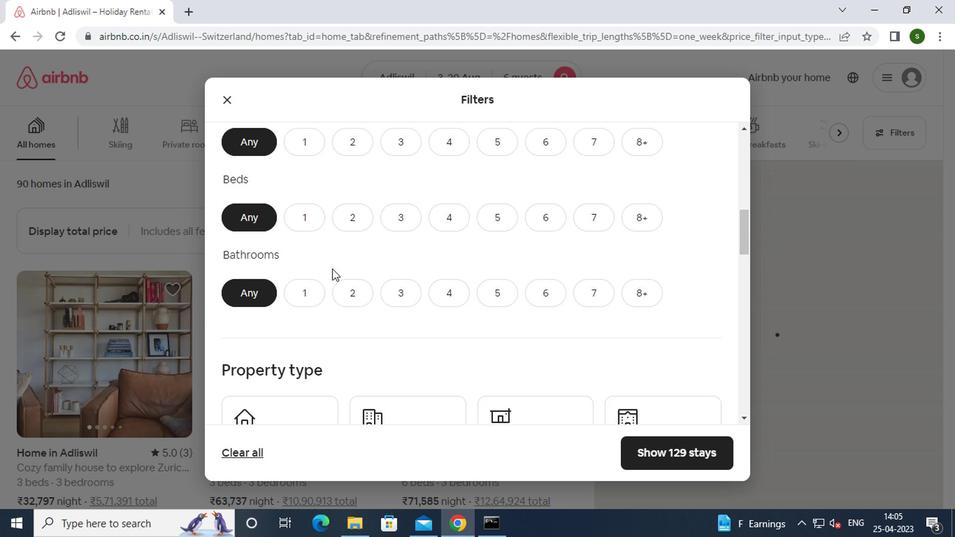 
Action: Mouse moved to (387, 206)
Screenshot: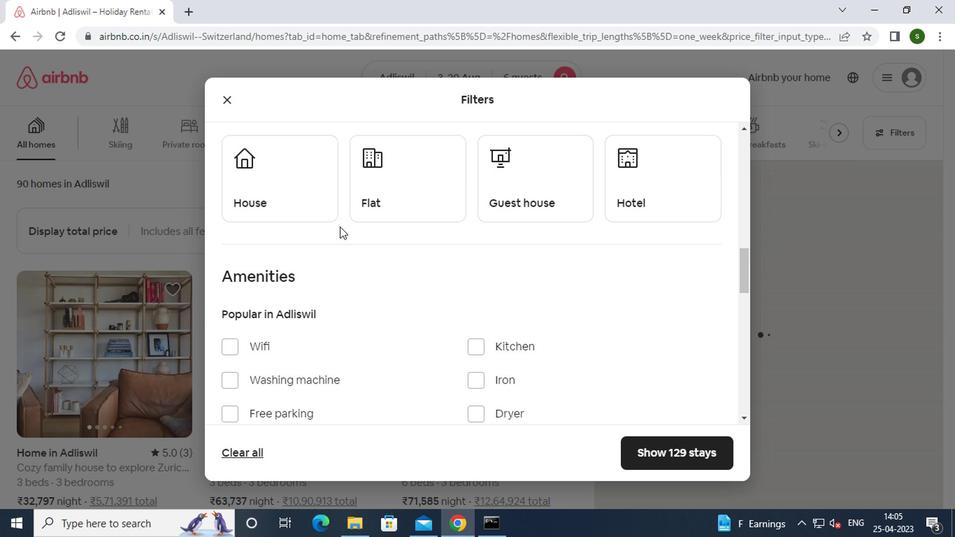 
Action: Mouse pressed left at (387, 206)
Screenshot: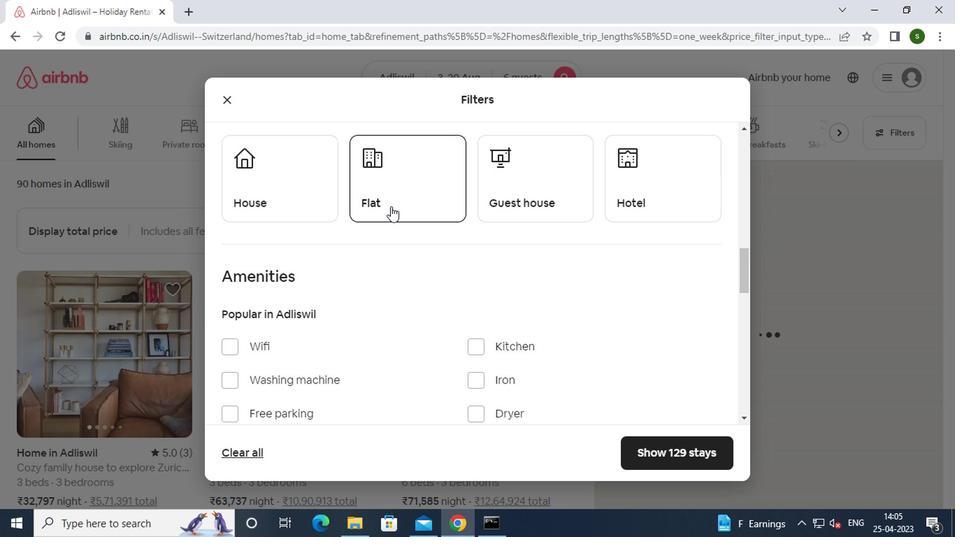 
Action: Mouse moved to (522, 181)
Screenshot: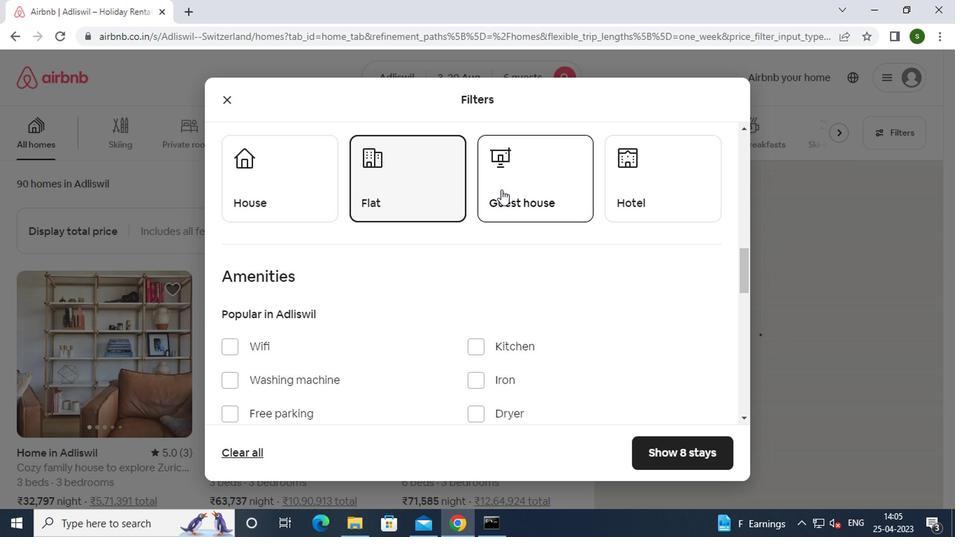 
Action: Mouse pressed left at (522, 181)
Screenshot: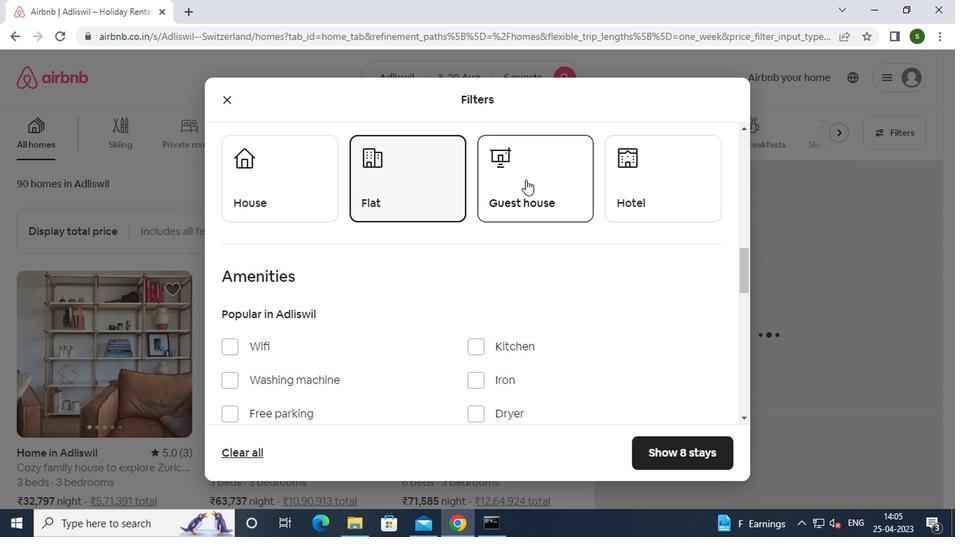 
Action: Mouse moved to (695, 178)
Screenshot: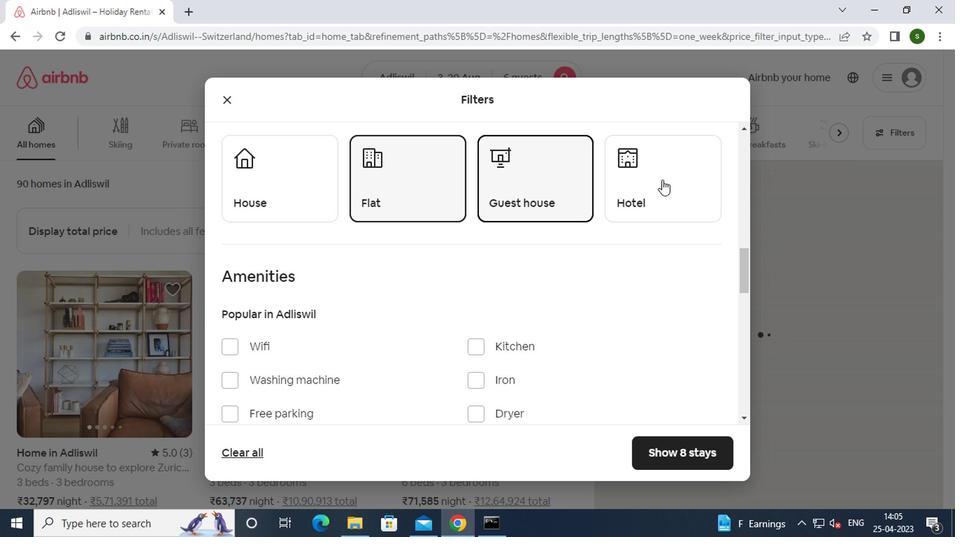 
Action: Mouse pressed left at (695, 178)
Screenshot: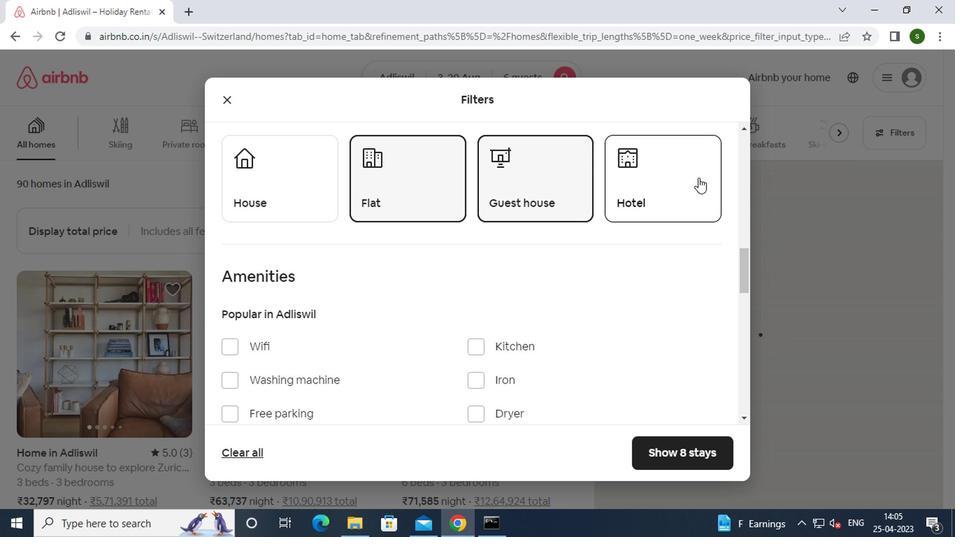 
Action: Mouse moved to (528, 224)
Screenshot: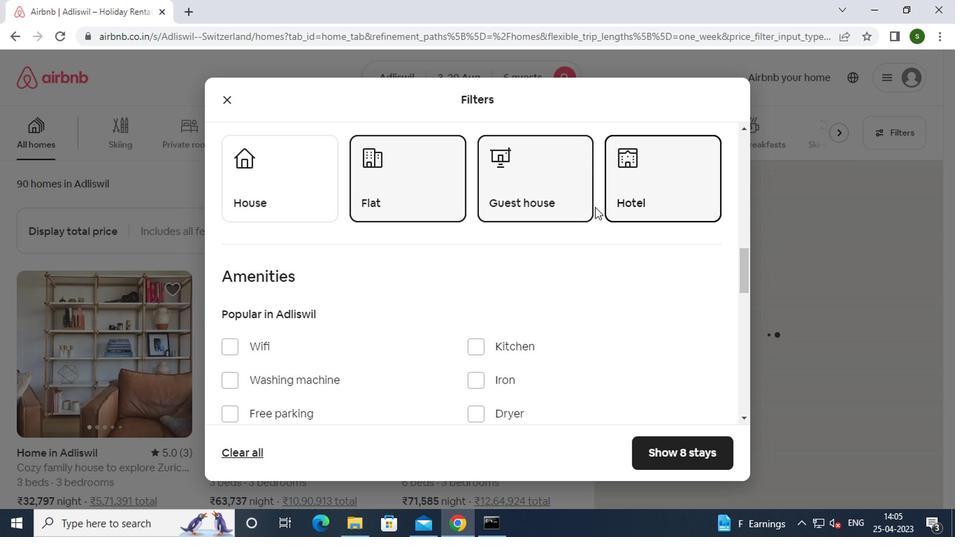 
Action: Mouse scrolled (528, 224) with delta (0, 0)
Screenshot: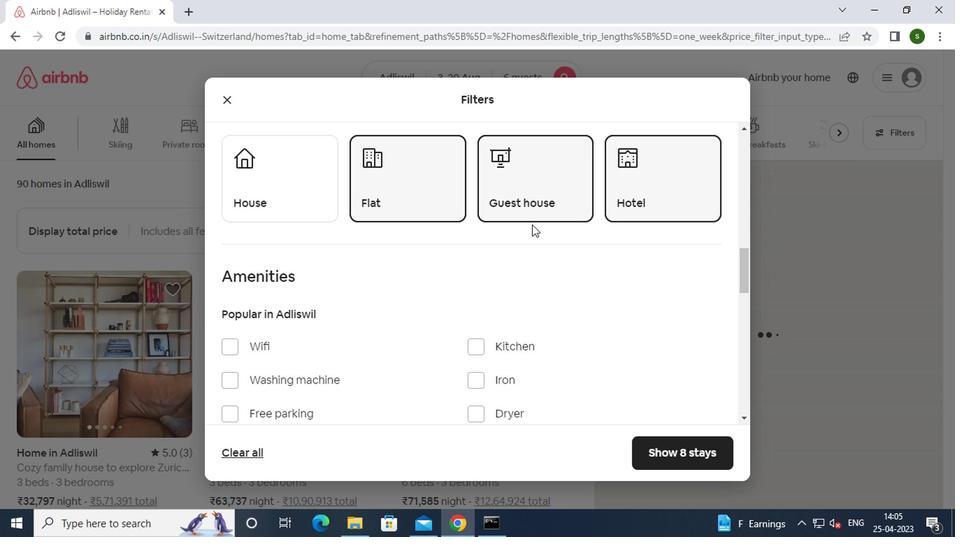 
Action: Mouse scrolled (528, 224) with delta (0, 0)
Screenshot: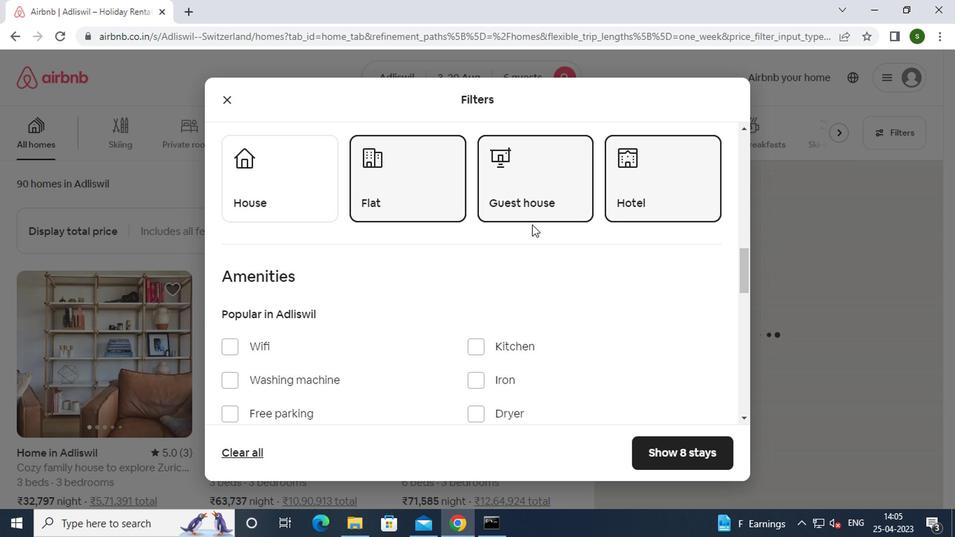 
Action: Mouse scrolled (528, 224) with delta (0, 0)
Screenshot: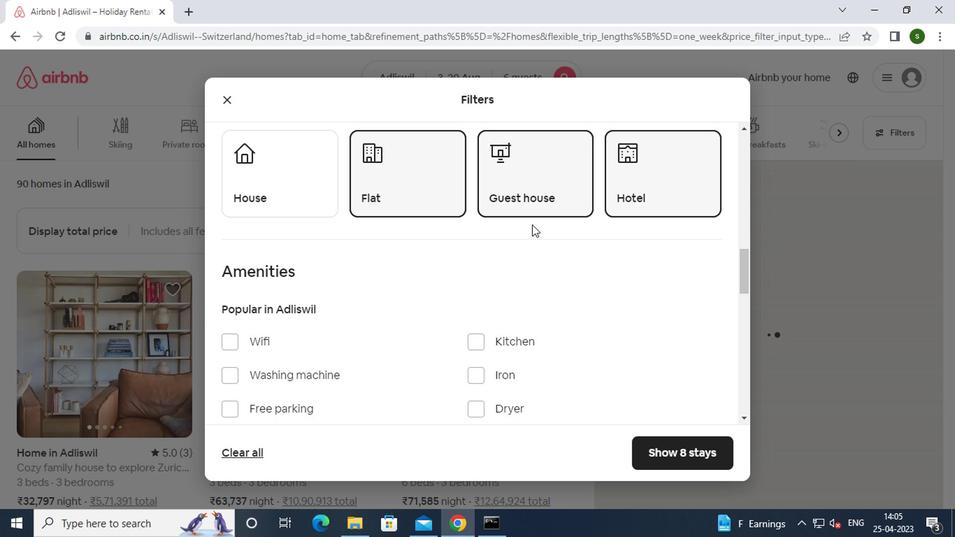 
Action: Mouse scrolled (528, 224) with delta (0, 0)
Screenshot: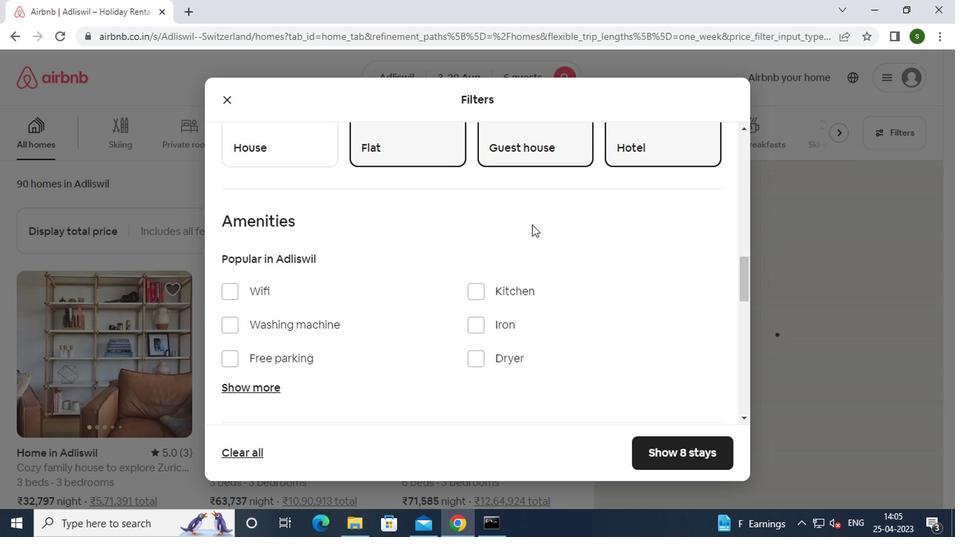 
Action: Mouse scrolled (528, 224) with delta (0, 0)
Screenshot: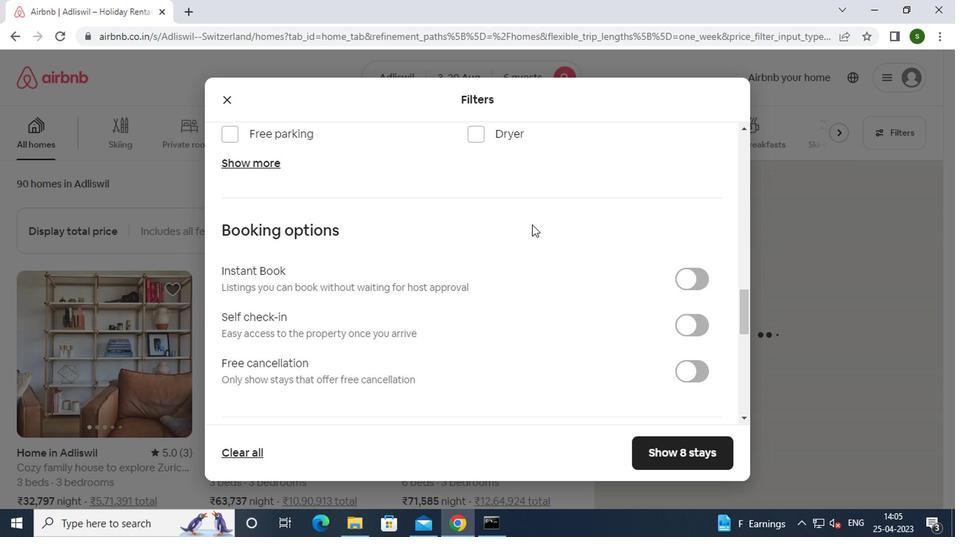 
Action: Mouse scrolled (528, 224) with delta (0, 0)
Screenshot: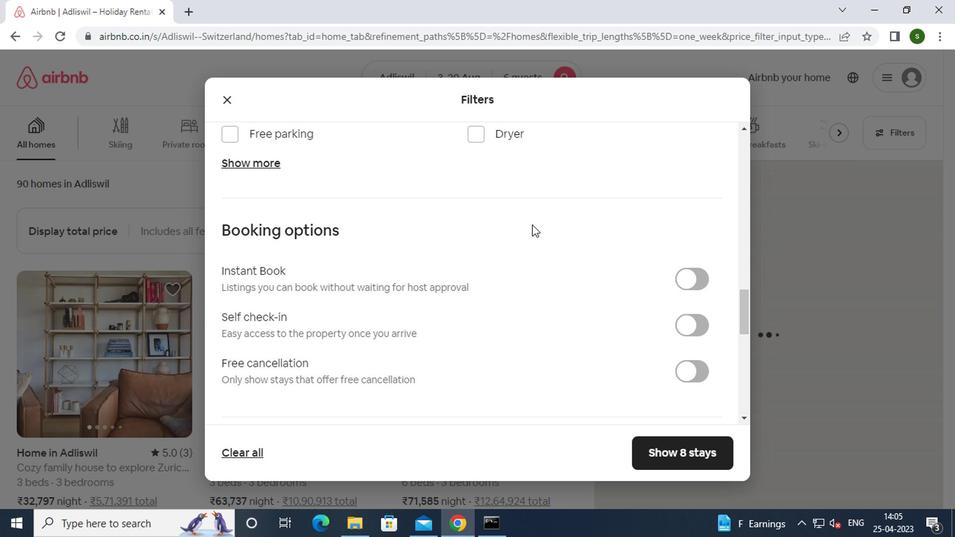 
Action: Mouse moved to (693, 187)
Screenshot: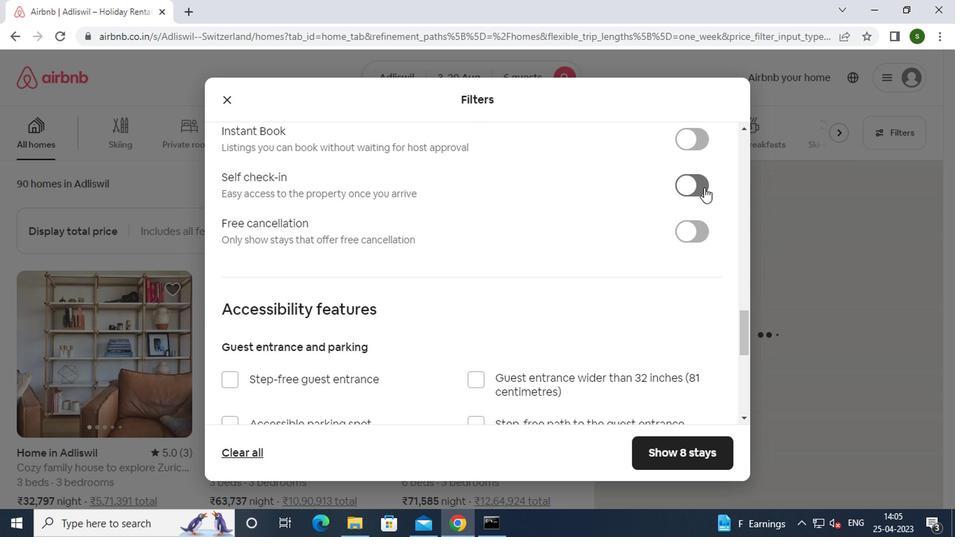 
Action: Mouse pressed left at (693, 187)
Screenshot: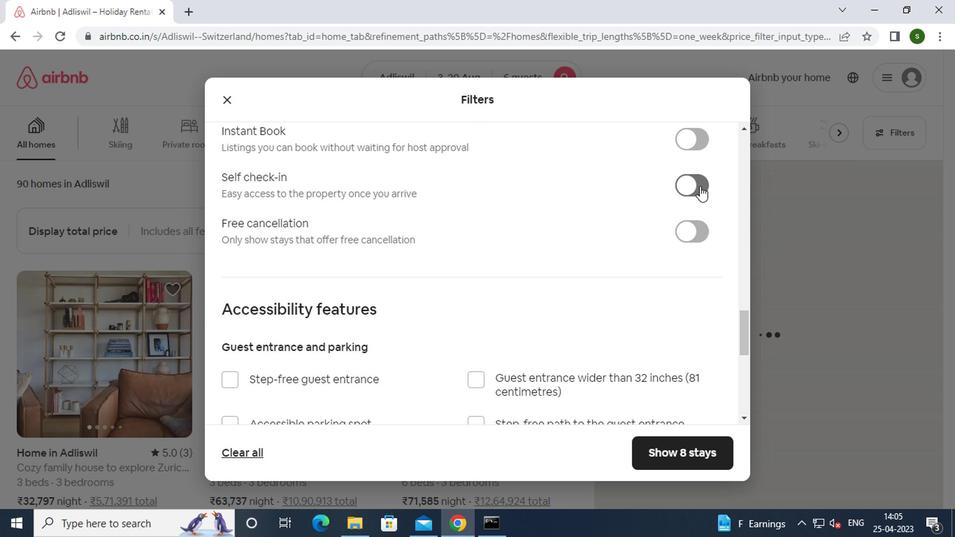 
Action: Mouse moved to (508, 260)
Screenshot: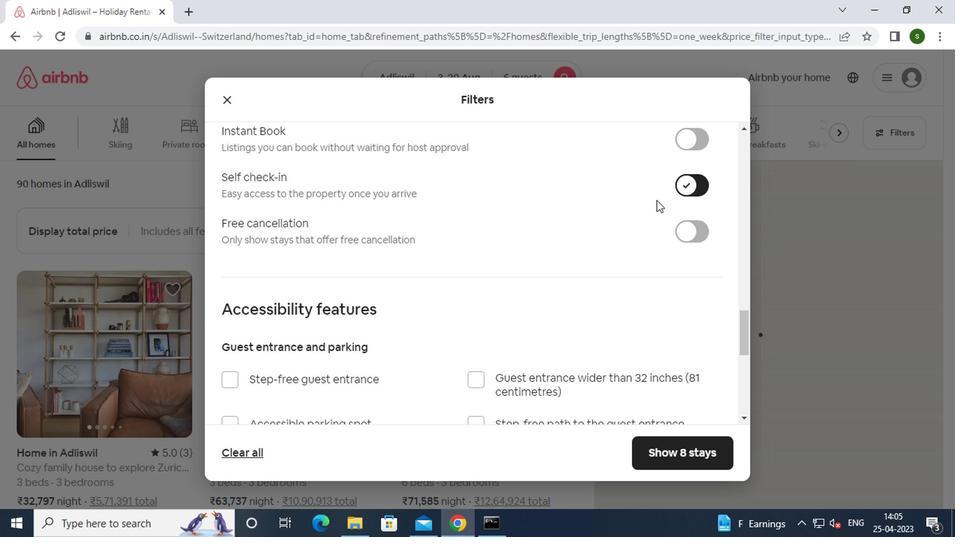 
Action: Mouse scrolled (508, 259) with delta (0, 0)
Screenshot: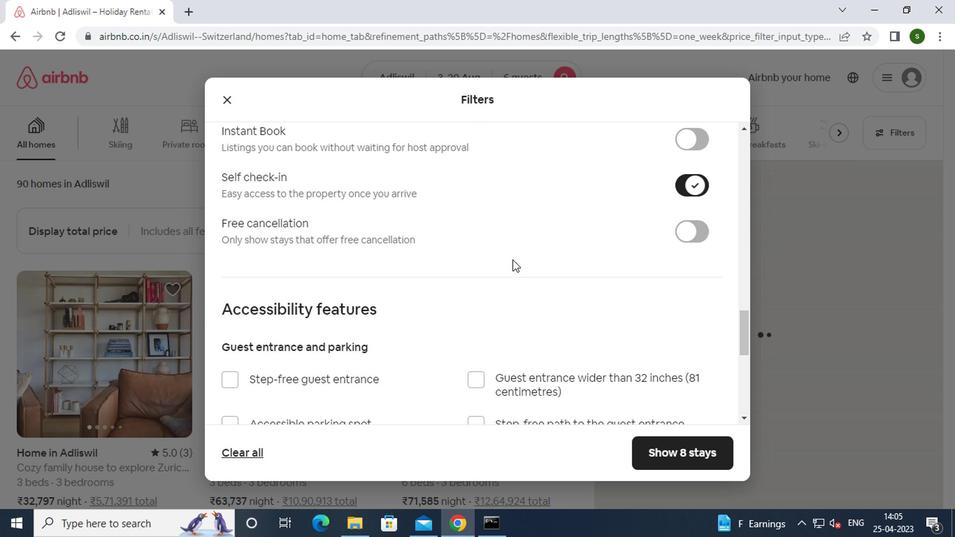 
Action: Mouse scrolled (508, 259) with delta (0, 0)
Screenshot: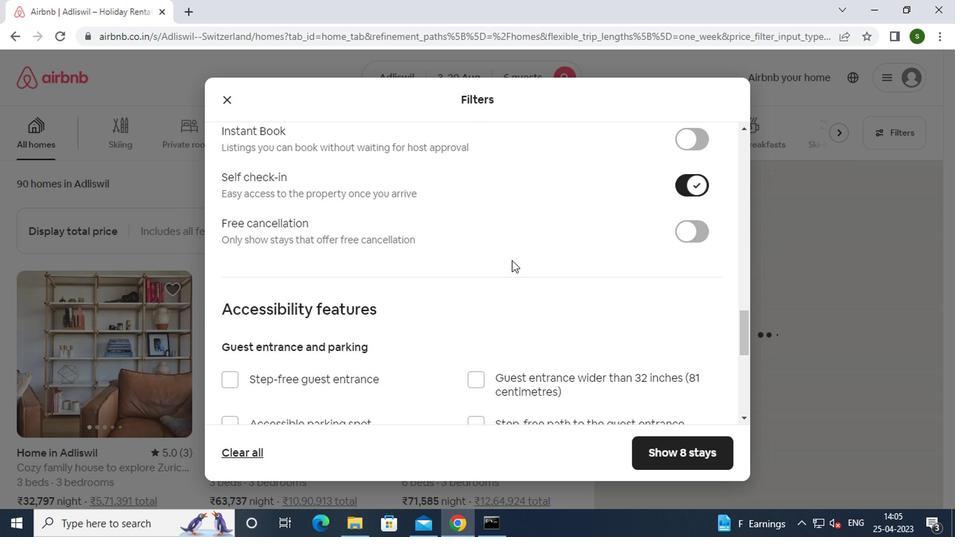
Action: Mouse scrolled (508, 259) with delta (0, 0)
Screenshot: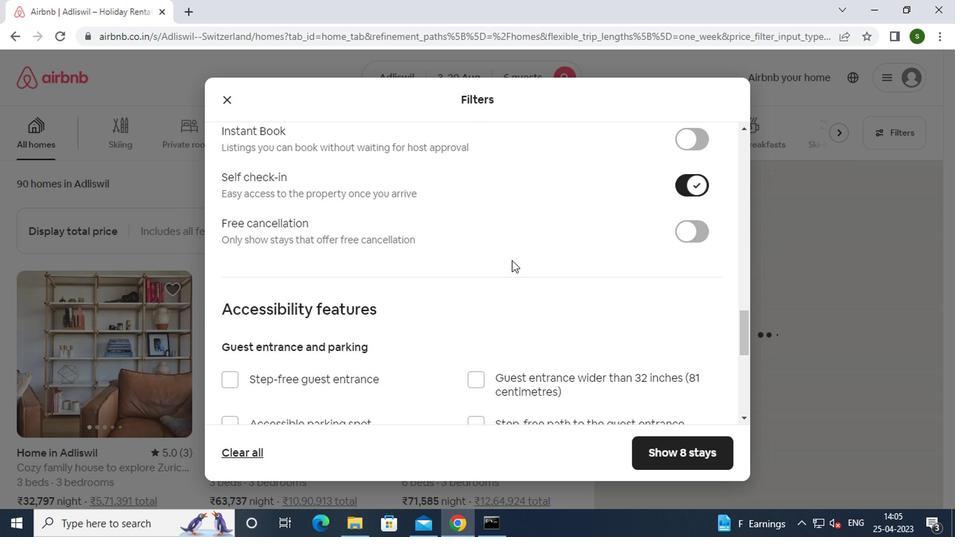
Action: Mouse scrolled (508, 259) with delta (0, 0)
Screenshot: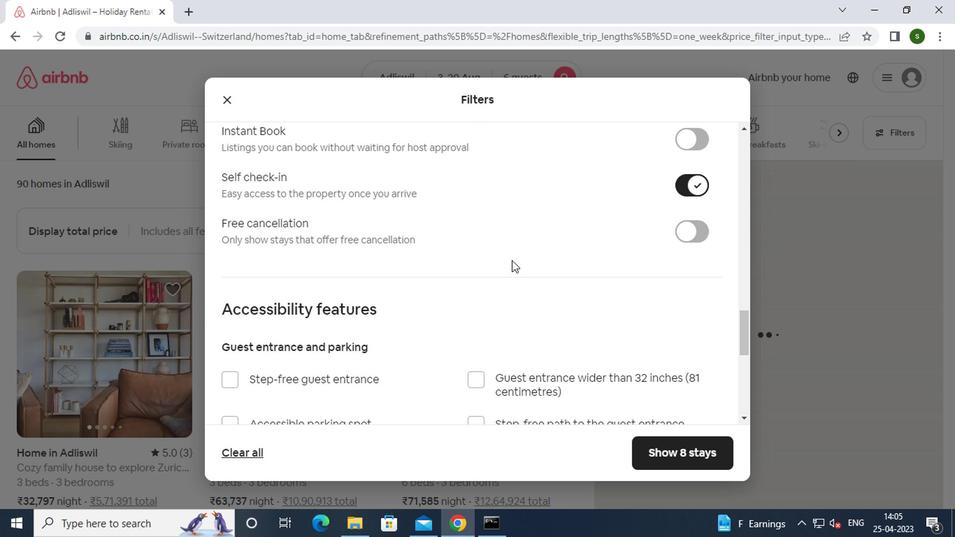 
Action: Mouse moved to (507, 260)
Screenshot: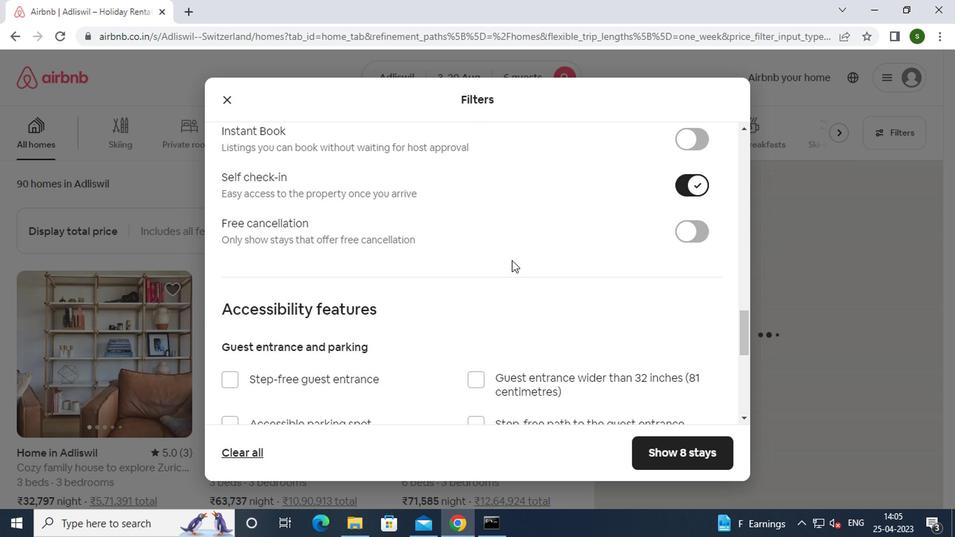 
Action: Mouse scrolled (507, 260) with delta (0, 0)
Screenshot: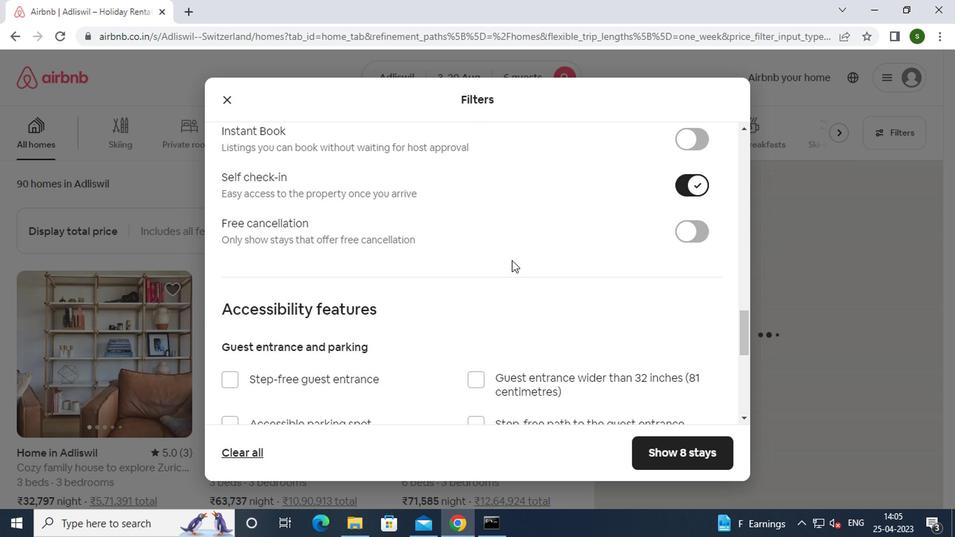 
Action: Mouse moved to (504, 262)
Screenshot: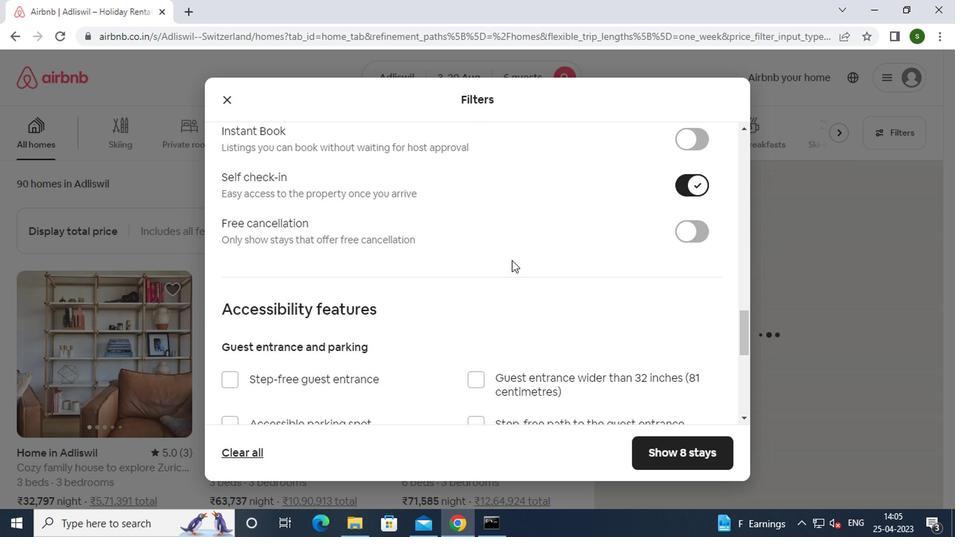 
Action: Mouse scrolled (504, 261) with delta (0, 0)
Screenshot: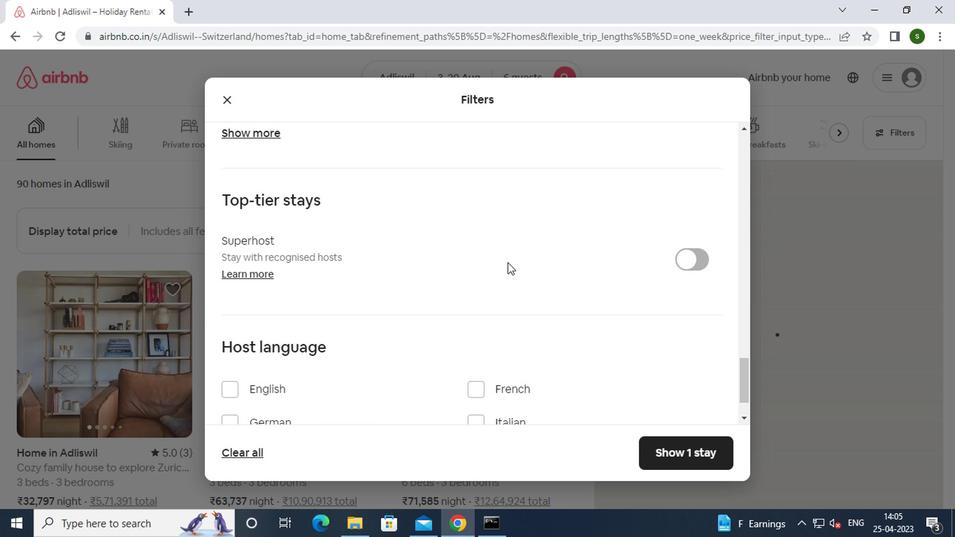 
Action: Mouse scrolled (504, 261) with delta (0, 0)
Screenshot: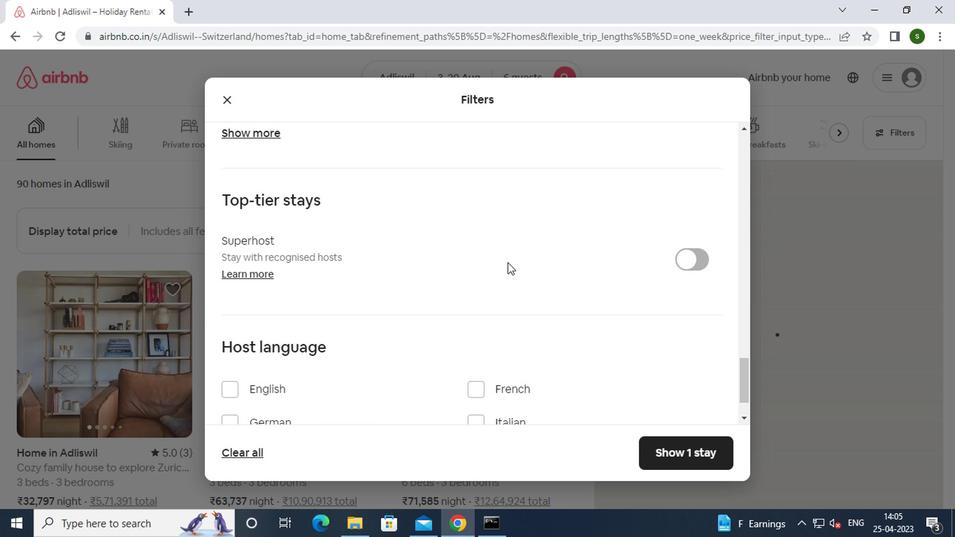 
Action: Mouse scrolled (504, 261) with delta (0, 0)
Screenshot: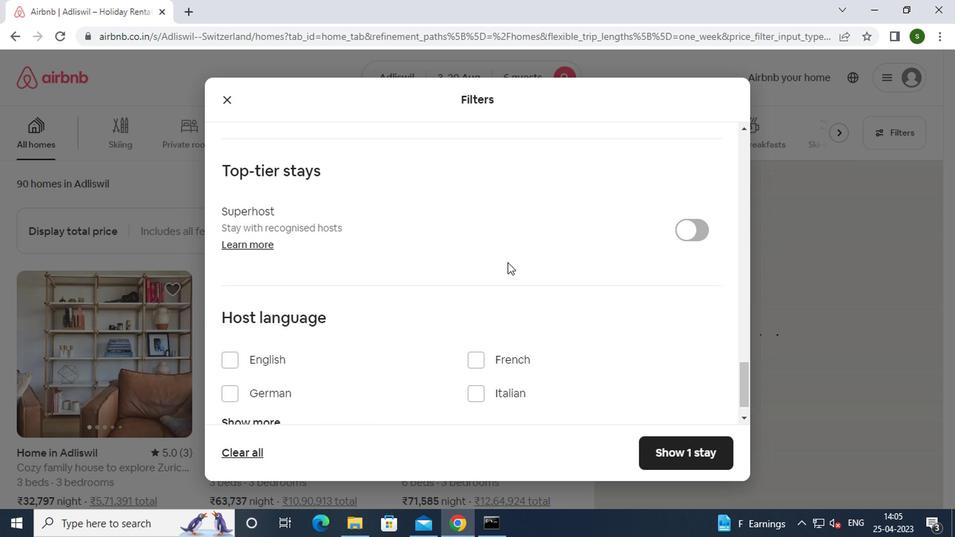 
Action: Mouse scrolled (504, 261) with delta (0, 0)
Screenshot: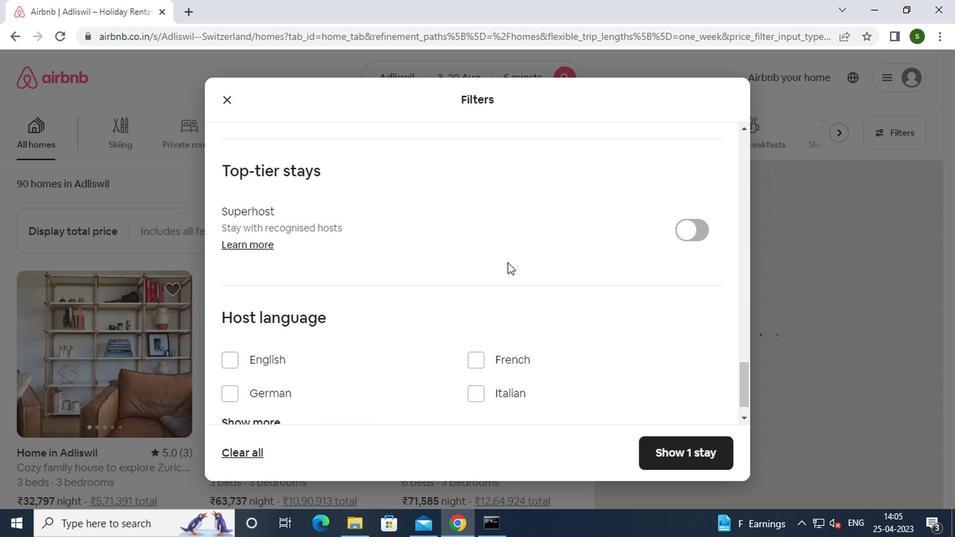 
Action: Mouse moved to (257, 329)
Screenshot: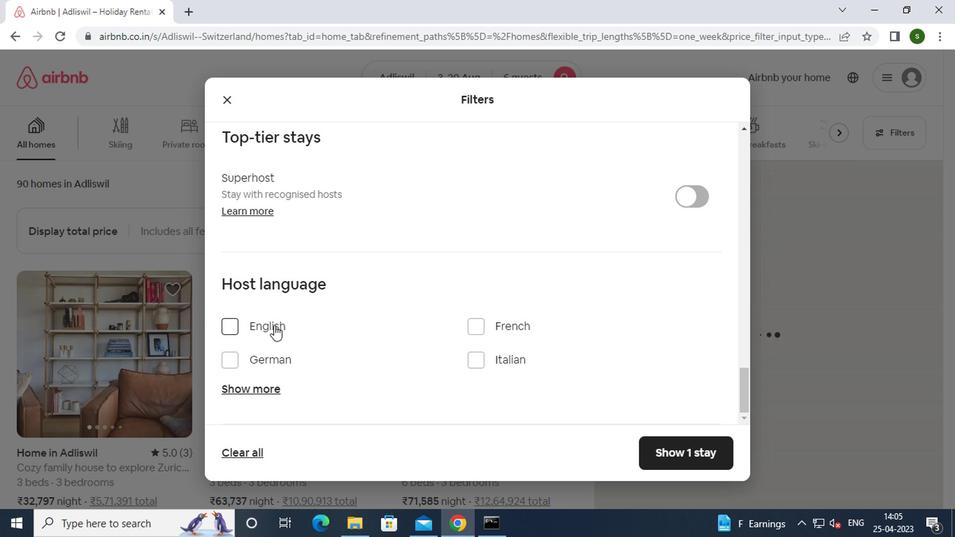 
Action: Mouse pressed left at (257, 329)
Screenshot: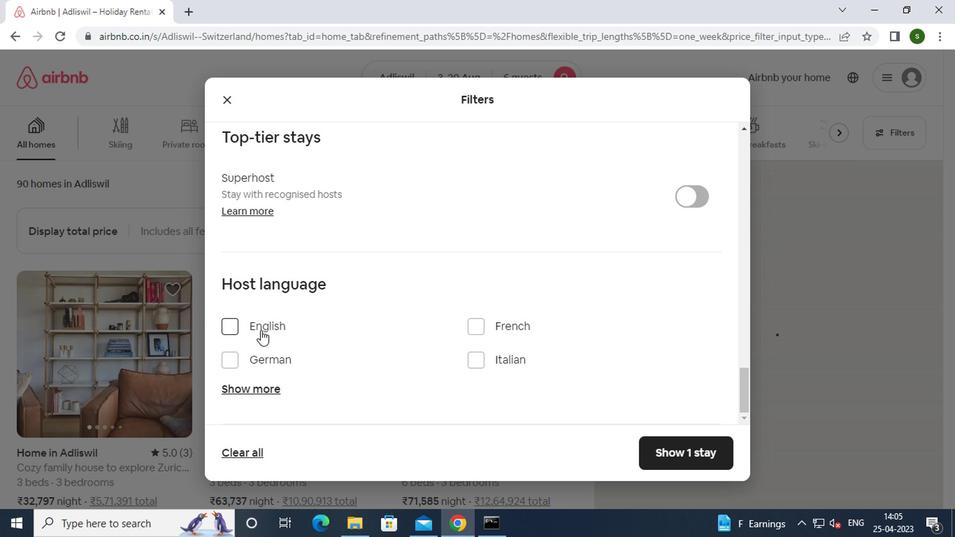 
Action: Mouse moved to (650, 442)
Screenshot: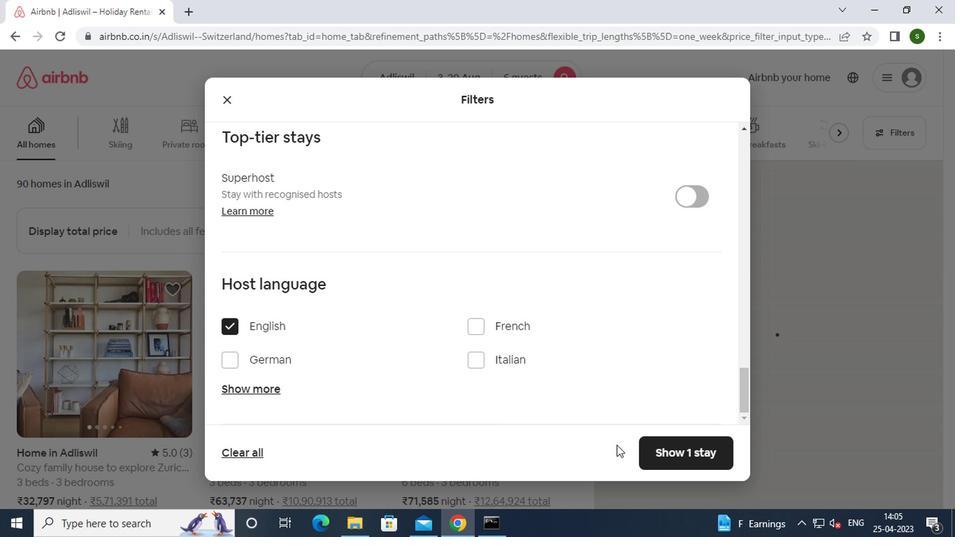 
Action: Mouse pressed left at (650, 442)
Screenshot: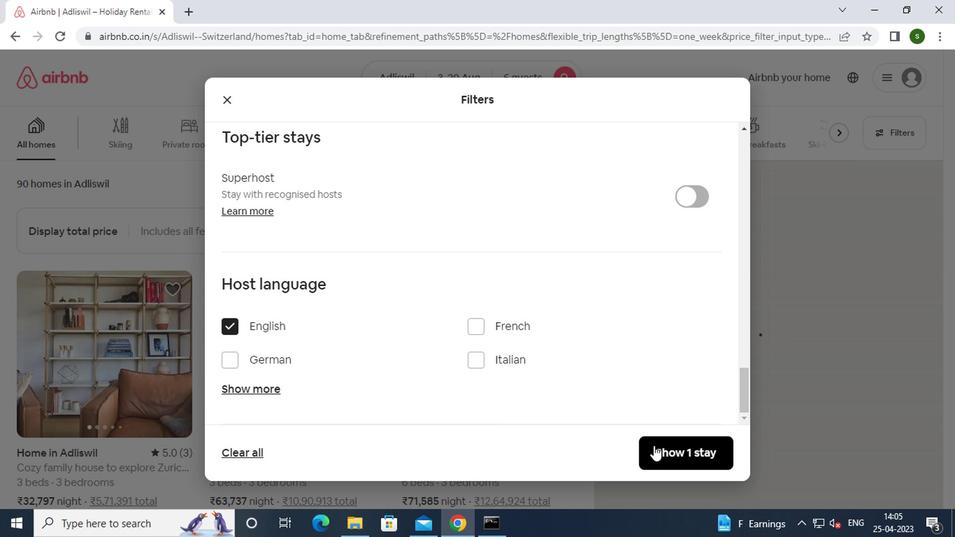 
Action: Mouse moved to (440, 224)
Screenshot: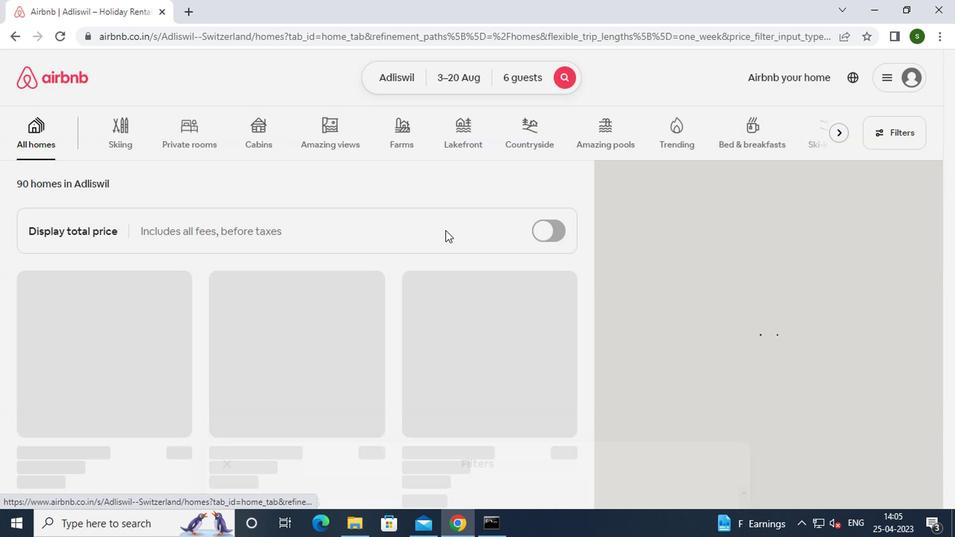 
